 Task: Log work in the project BeyondTech for the issue 'Create a new online platform for online language learning courses with advanced language tools and speaking practice features' spent time as '2w 5d 20h 51m' and remaining time as '5w 4d 8h 44m' and move to top of backlog. Now add the issue to the epic 'Data privacy enhancement'. Log work in the project BeyondTech for the issue 'Implement a new cloud-based project management system for a company with advanced project planning and task management features' spent time as '4w 2d 15h 3m' and remaining time as '5w 1d 18h 57m' and move to bottom of backlog. Now add the issue to the epic 'Cloud-based backup and recovery'
Action: Mouse moved to (189, 54)
Screenshot: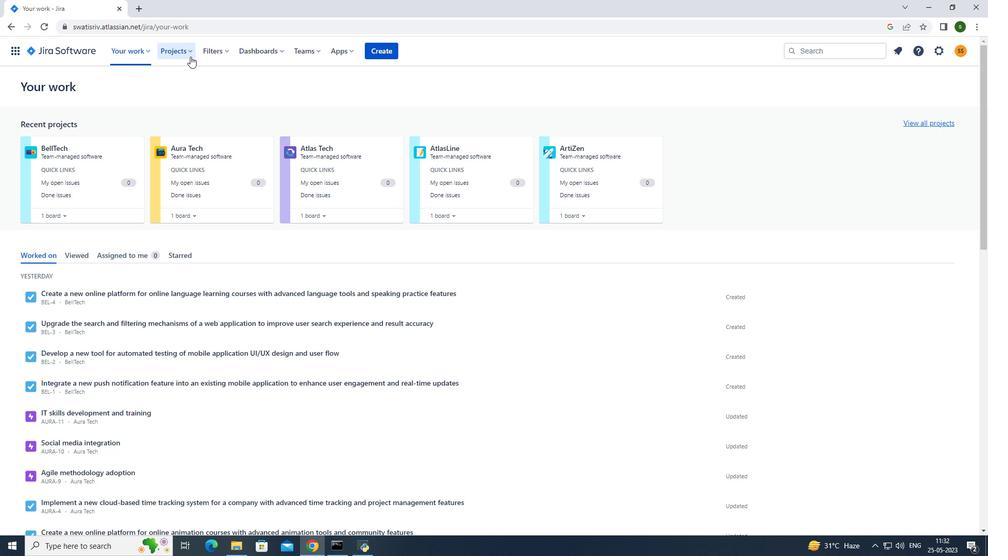 
Action: Mouse pressed left at (189, 54)
Screenshot: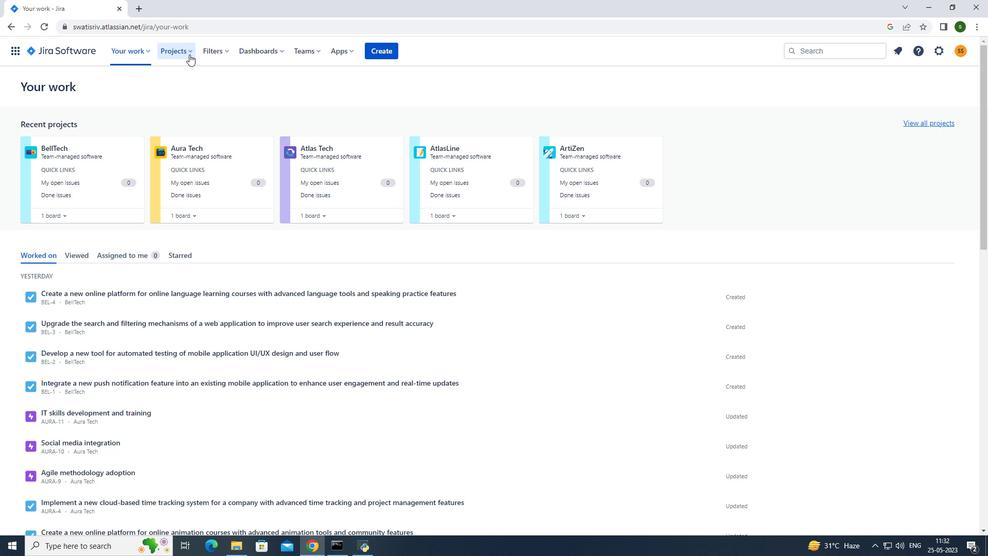 
Action: Mouse moved to (216, 93)
Screenshot: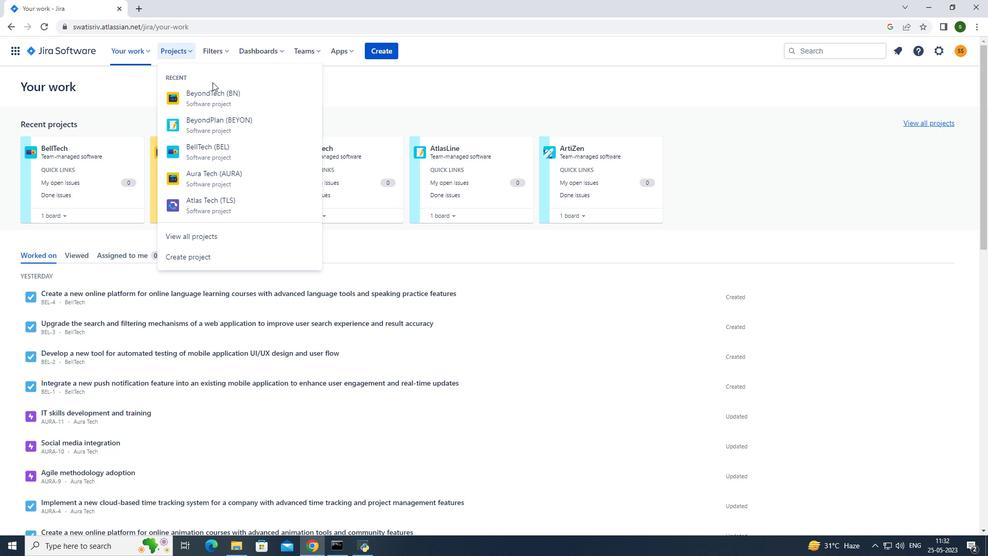 
Action: Mouse pressed left at (216, 93)
Screenshot: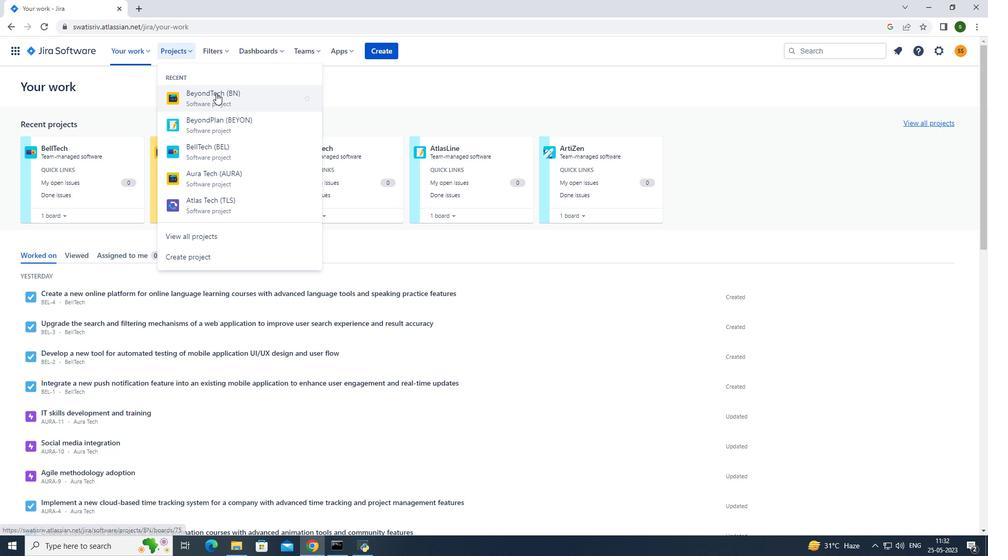 
Action: Mouse moved to (83, 161)
Screenshot: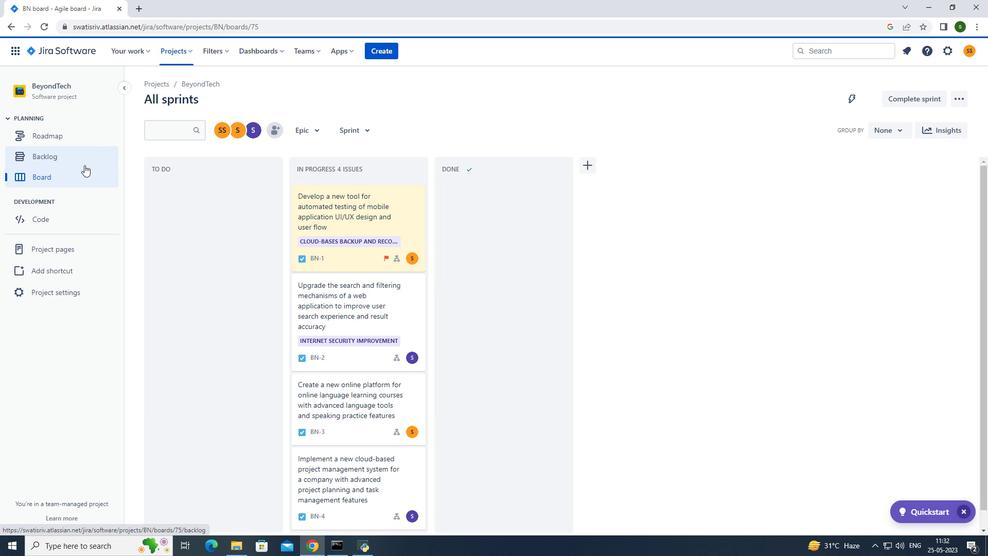 
Action: Mouse pressed left at (83, 161)
Screenshot: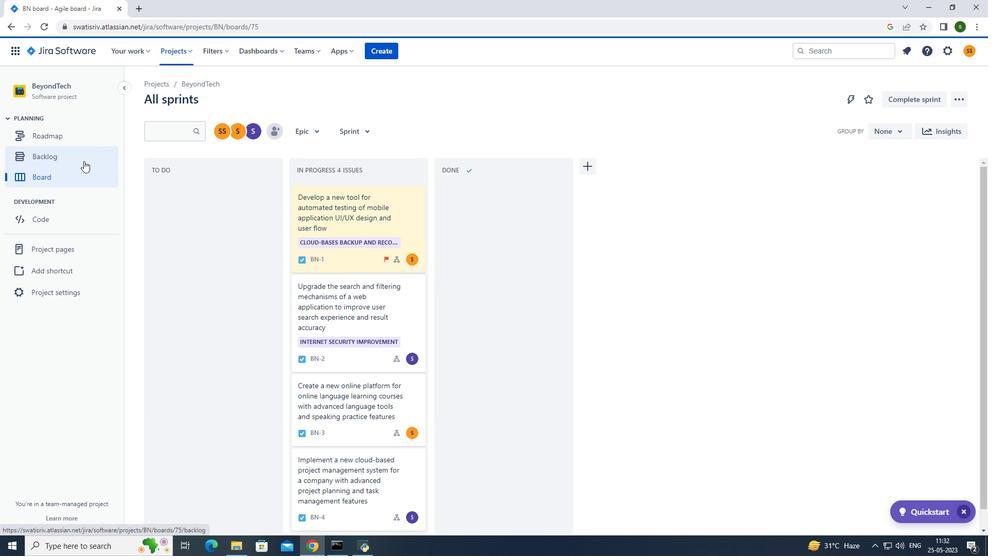 
Action: Mouse moved to (804, 368)
Screenshot: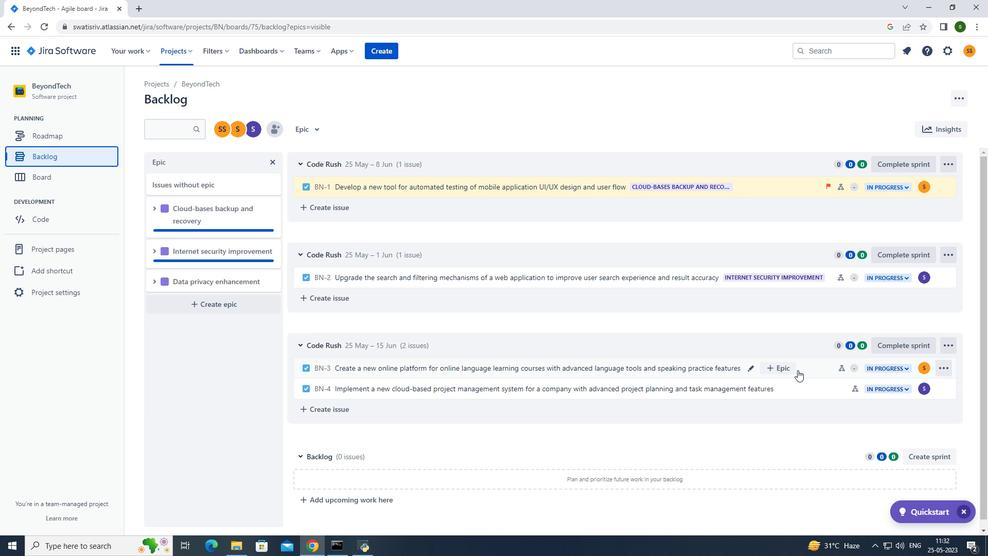 
Action: Mouse pressed left at (804, 368)
Screenshot: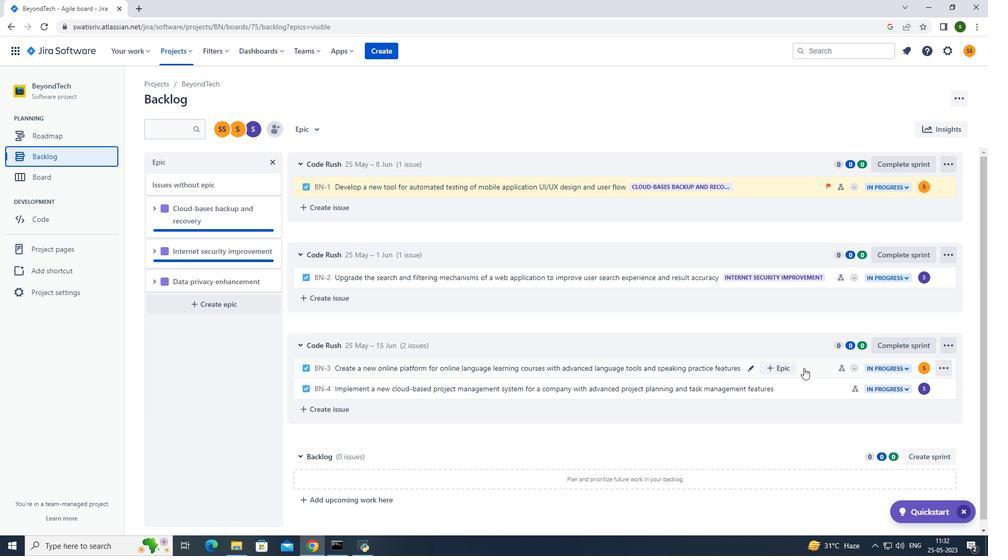 
Action: Mouse moved to (938, 162)
Screenshot: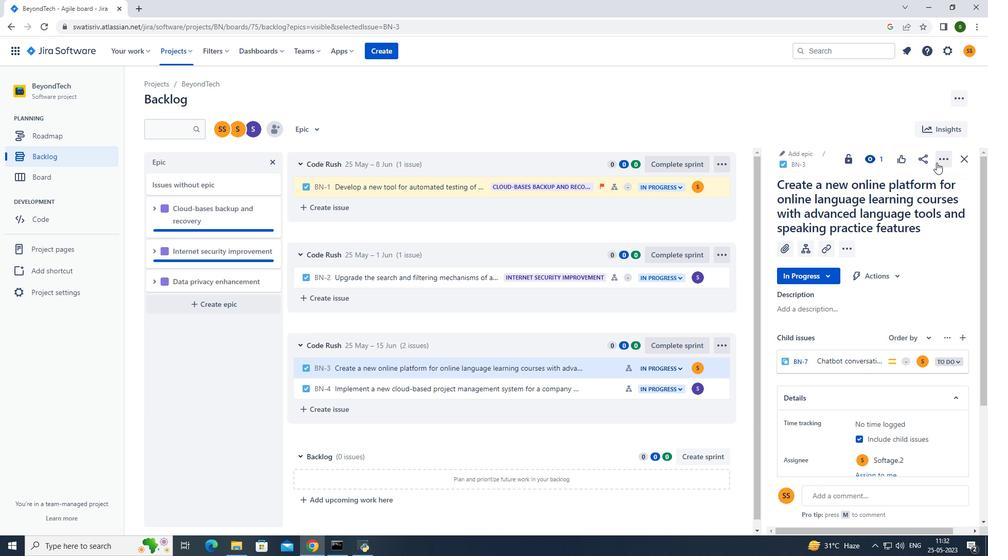 
Action: Mouse pressed left at (938, 162)
Screenshot: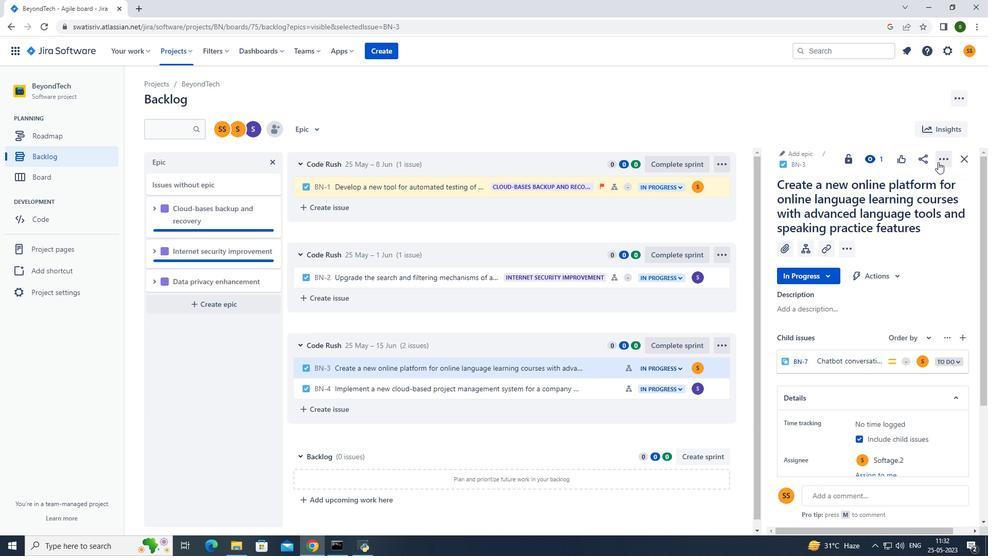 
Action: Mouse moved to (911, 185)
Screenshot: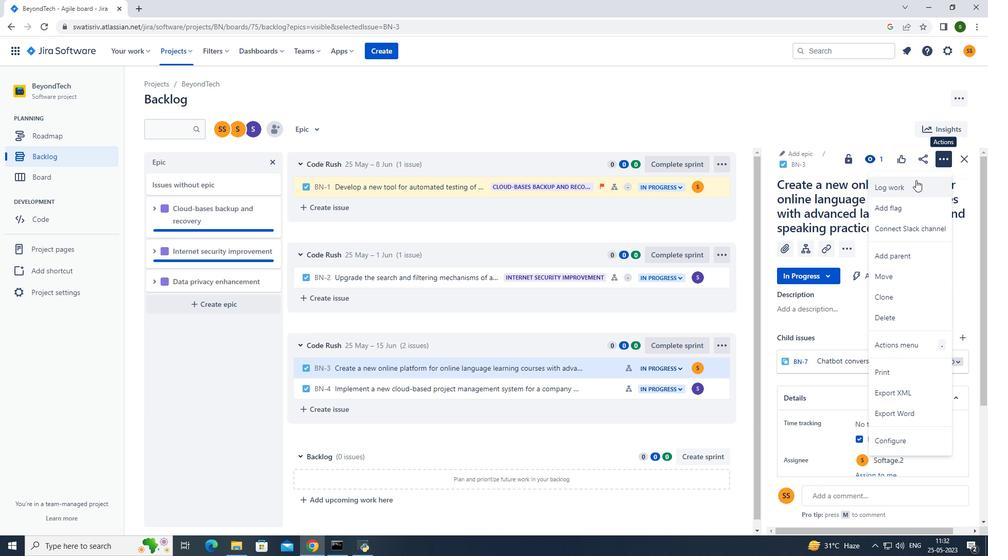 
Action: Mouse pressed left at (911, 185)
Screenshot: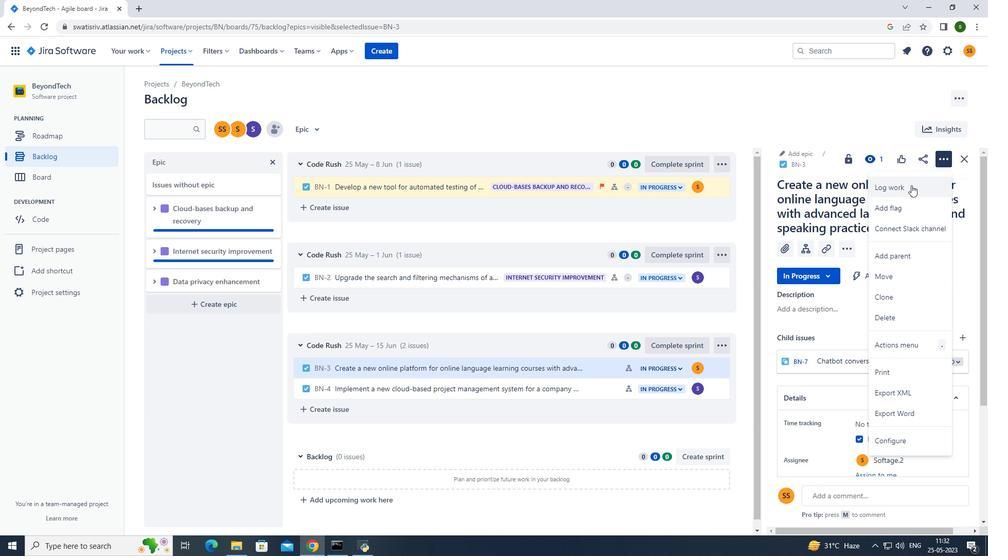 
Action: Mouse moved to (475, 153)
Screenshot: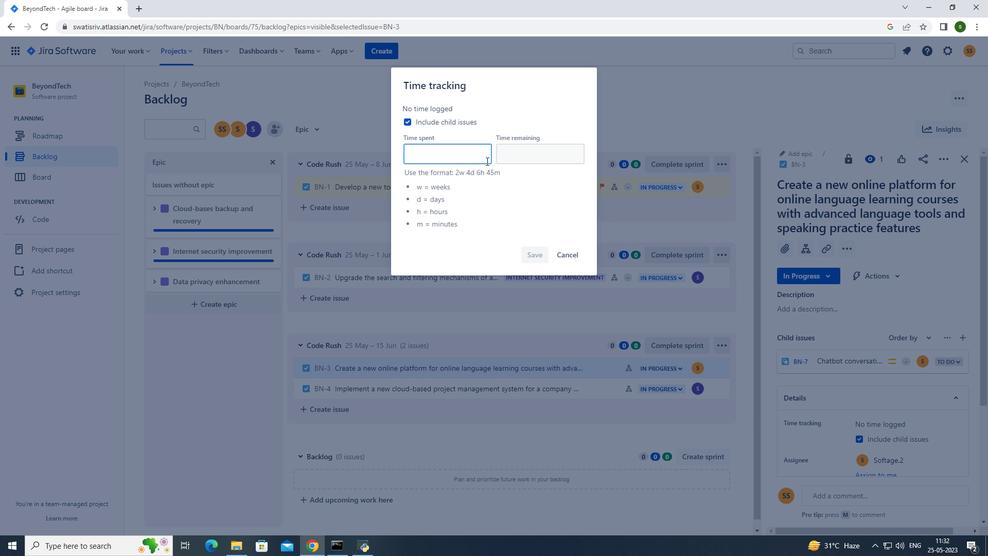 
Action: Mouse pressed left at (475, 153)
Screenshot: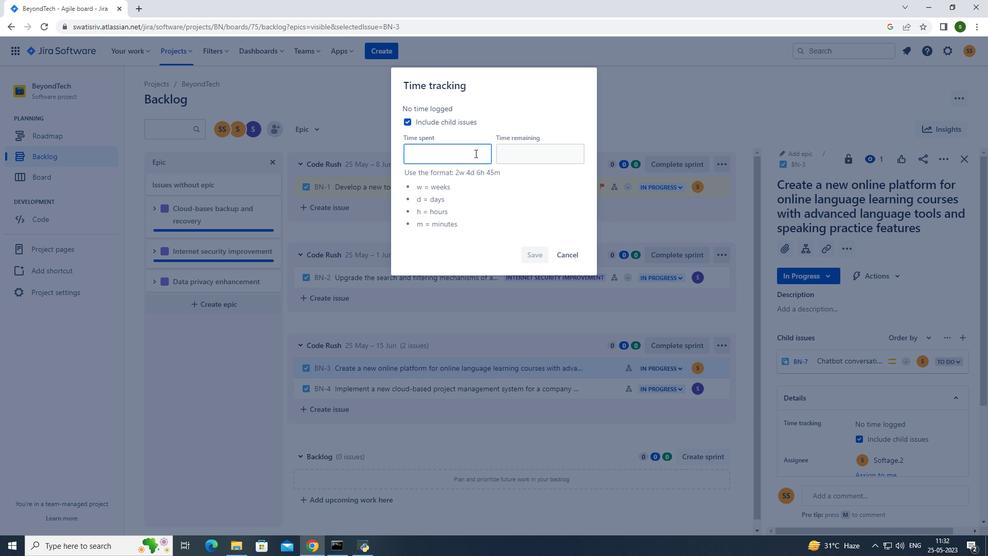 
Action: Key pressed 2w<Key.space>5d<Key.space>20h<Key.space>51m
Screenshot: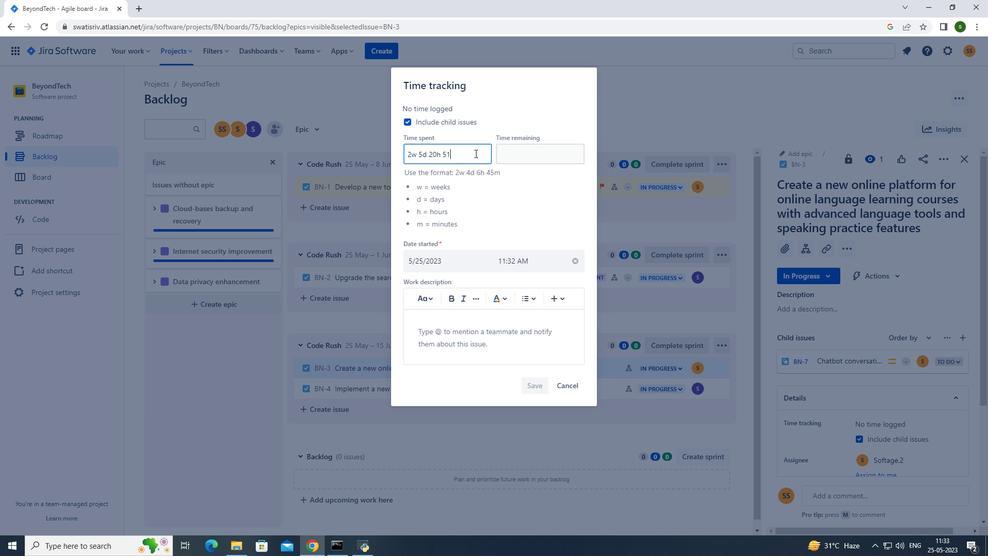 
Action: Mouse moved to (535, 157)
Screenshot: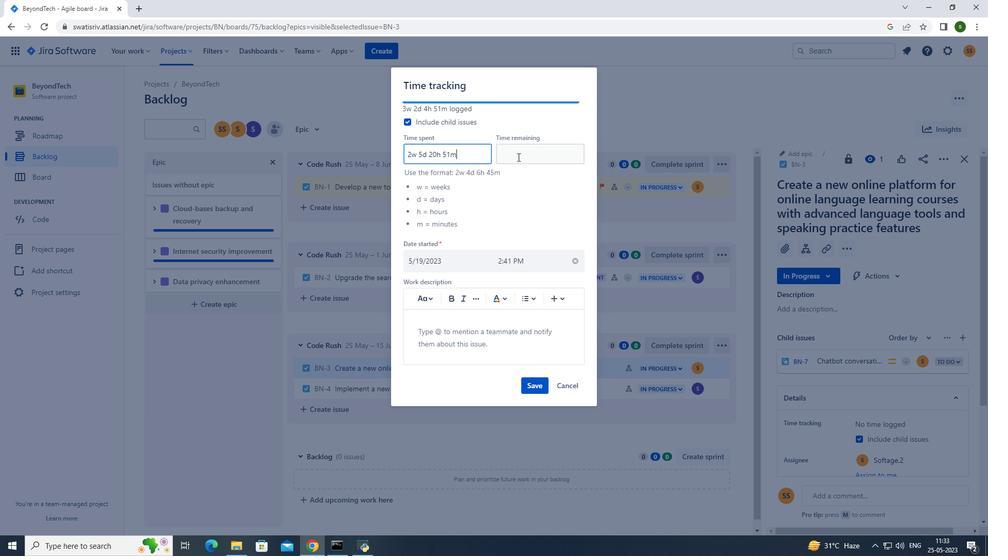 
Action: Mouse pressed left at (535, 157)
Screenshot: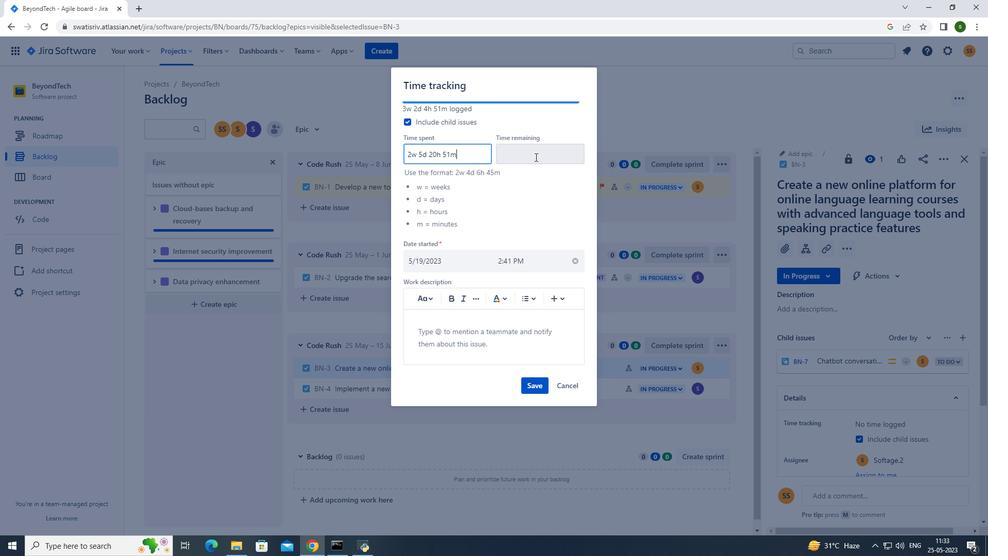 
Action: Key pressed 5w<Key.space>4d<Key.space>8h<Key.space>44m
Screenshot: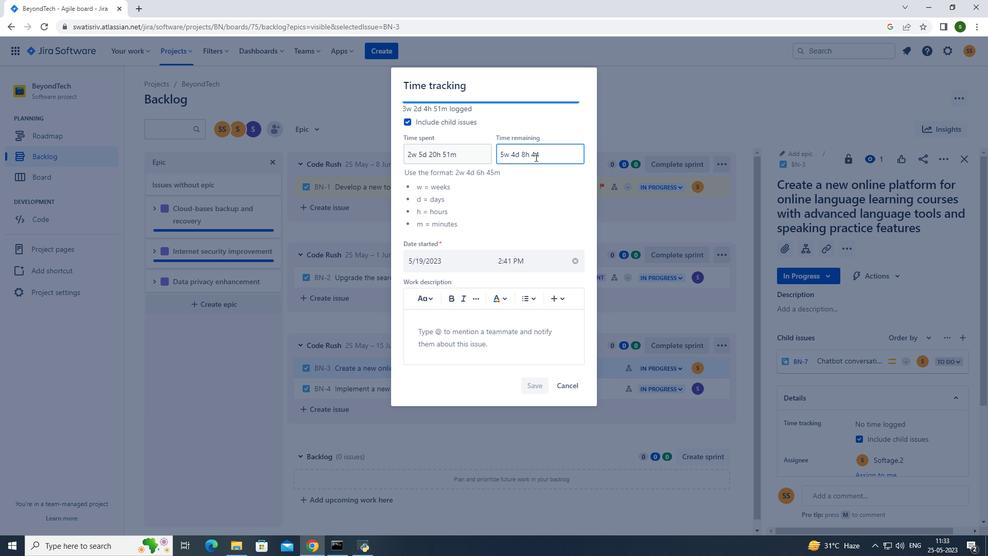 
Action: Mouse moved to (529, 386)
Screenshot: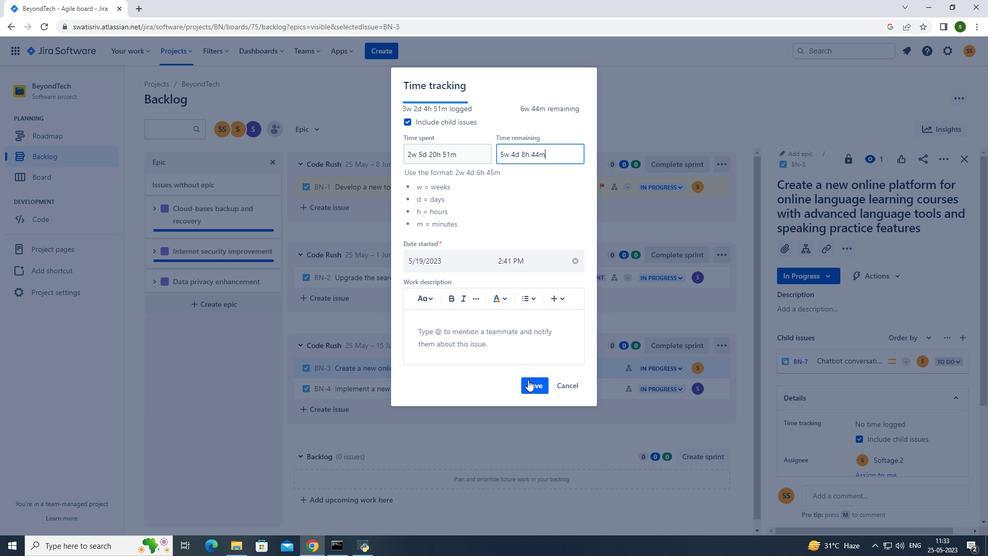 
Action: Mouse pressed left at (529, 386)
Screenshot: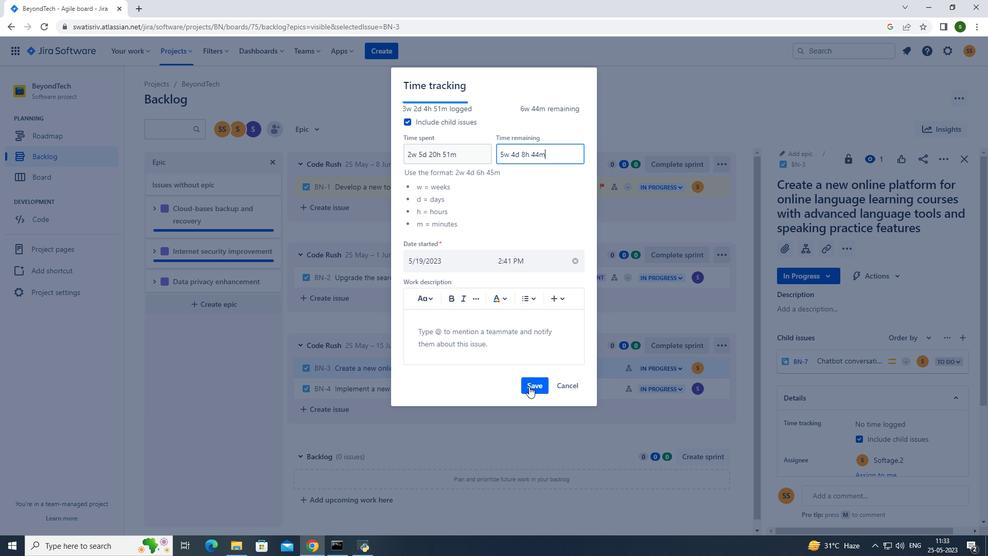 
Action: Mouse moved to (721, 368)
Screenshot: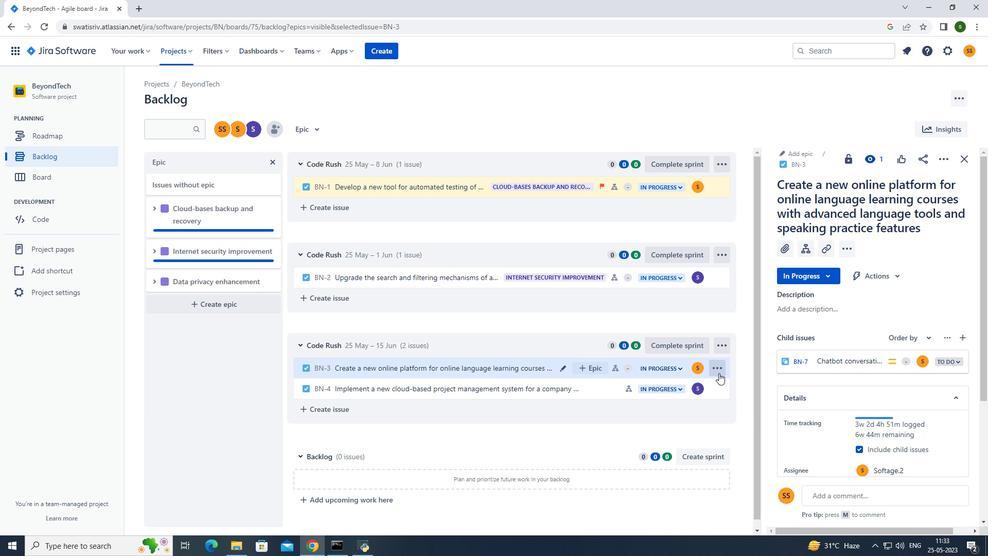 
Action: Mouse pressed left at (721, 368)
Screenshot: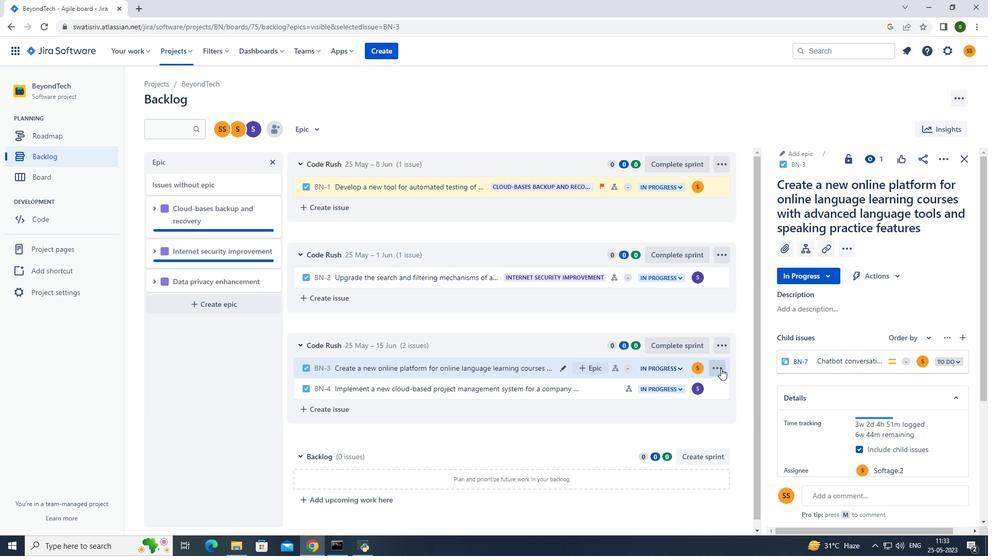 
Action: Mouse moved to (714, 329)
Screenshot: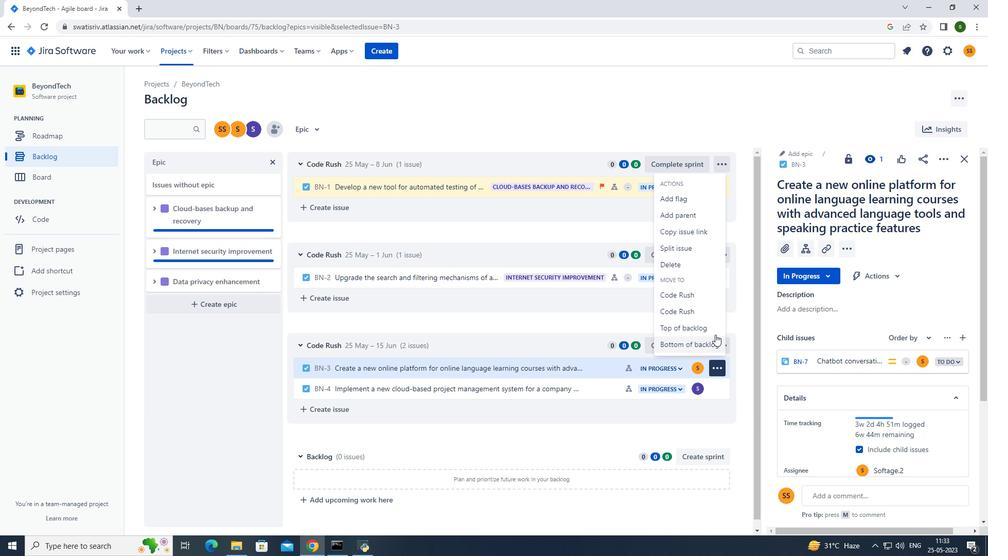 
Action: Mouse pressed left at (714, 329)
Screenshot: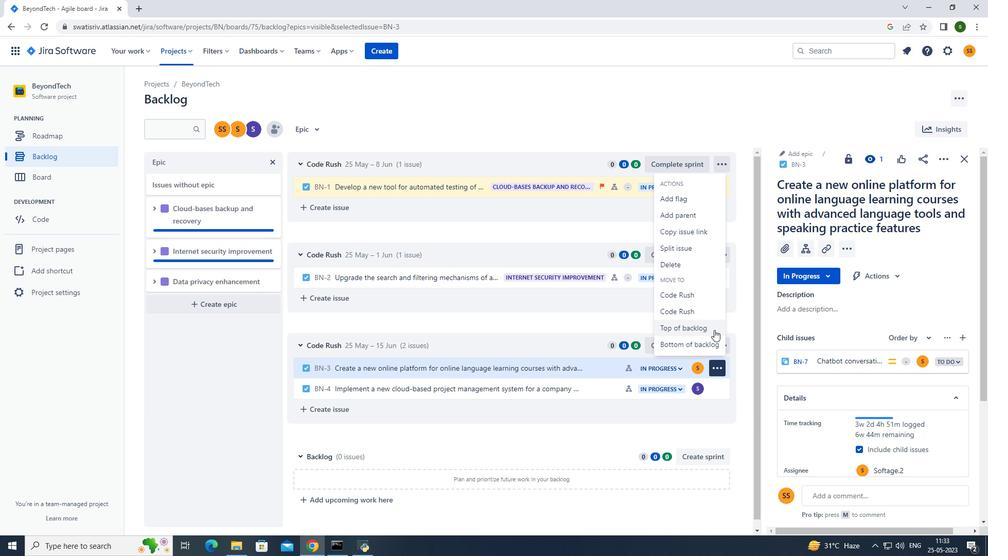 
Action: Mouse moved to (536, 166)
Screenshot: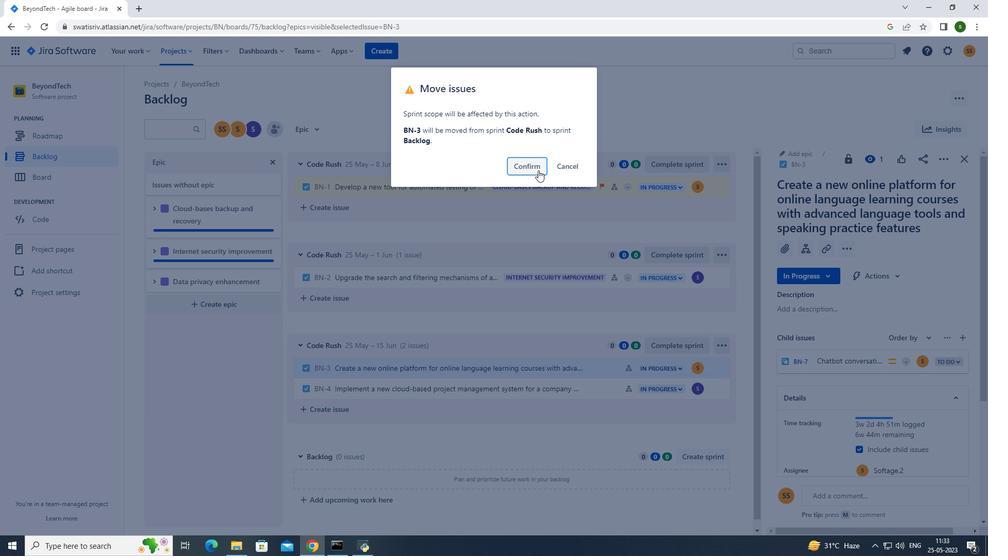 
Action: Mouse pressed left at (536, 166)
Screenshot: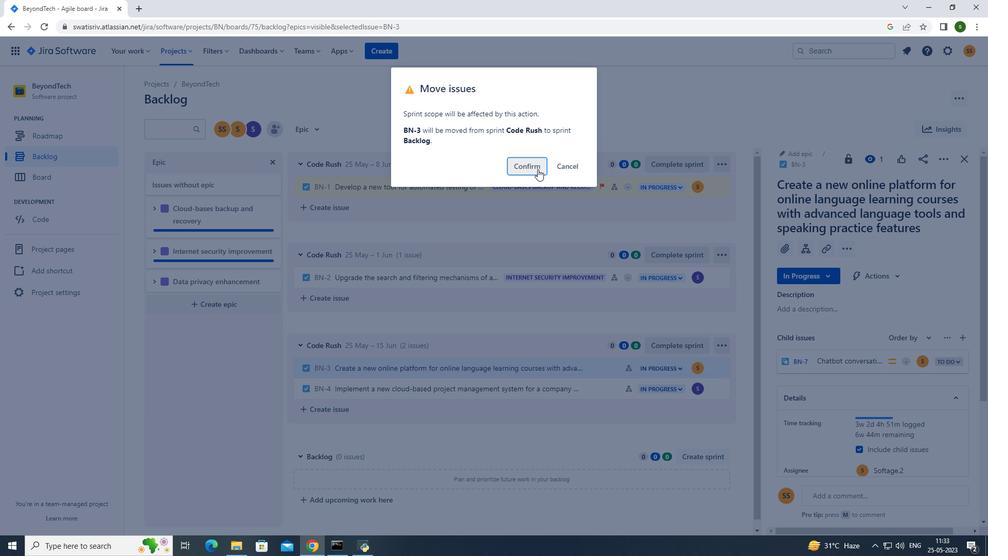 
Action: Mouse moved to (595, 461)
Screenshot: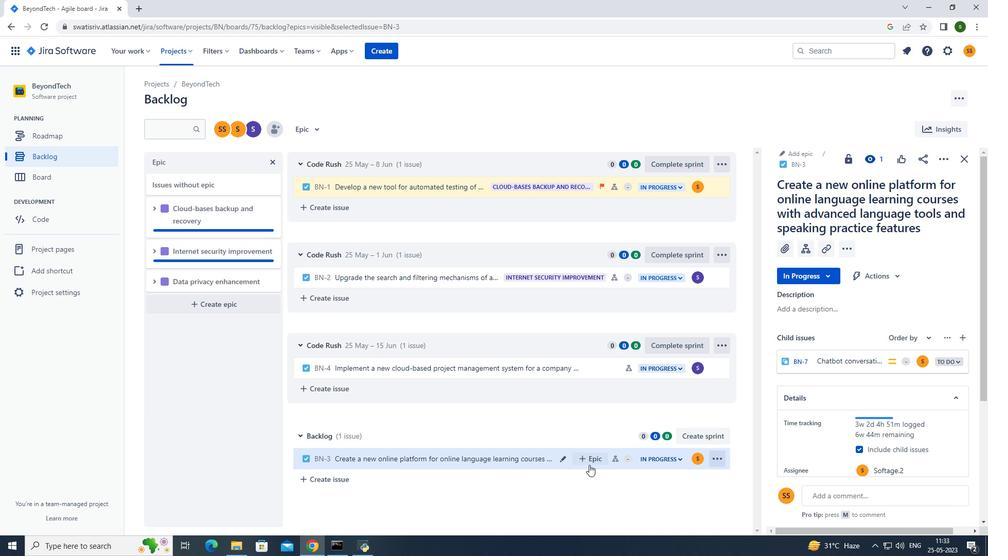 
Action: Mouse pressed left at (595, 461)
Screenshot: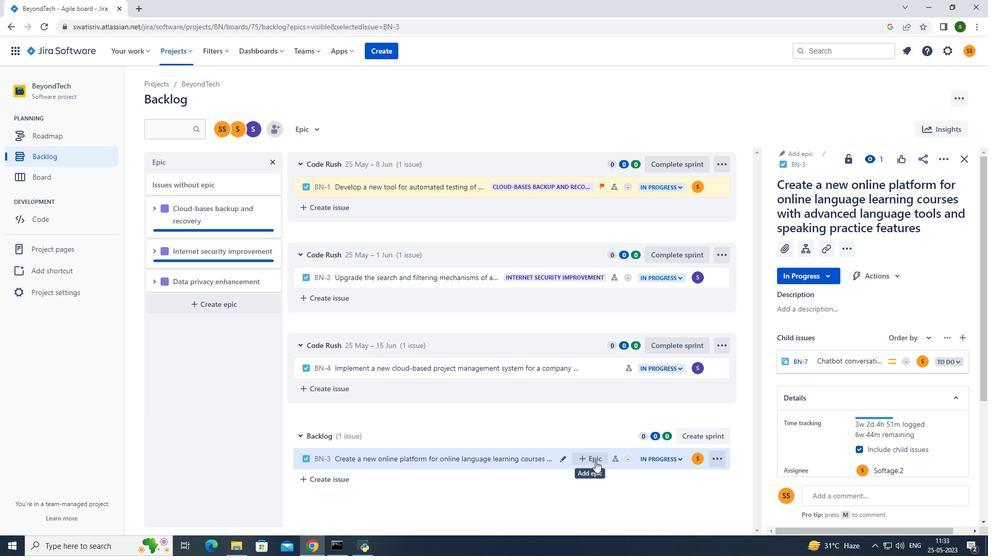 
Action: Mouse moved to (657, 480)
Screenshot: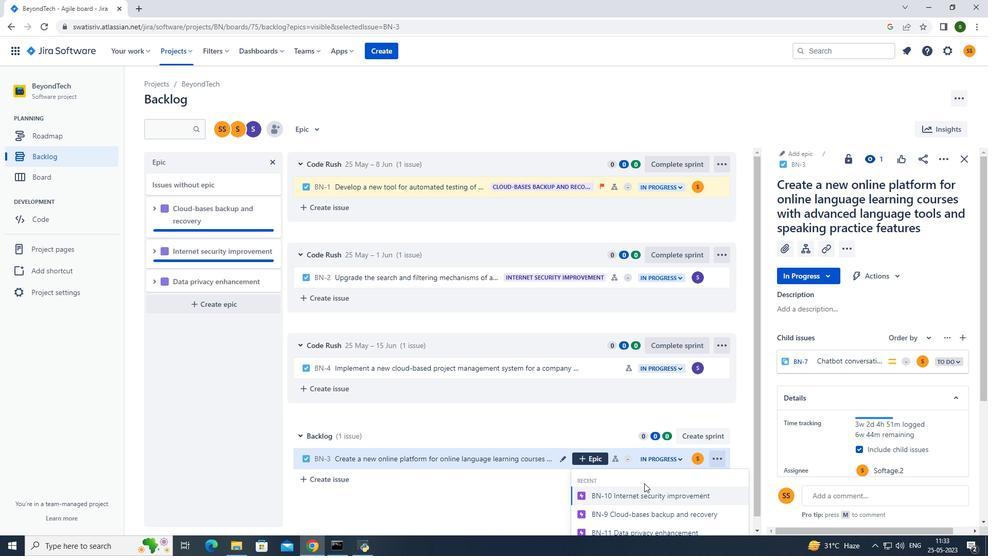 
Action: Mouse scrolled (657, 479) with delta (0, 0)
Screenshot: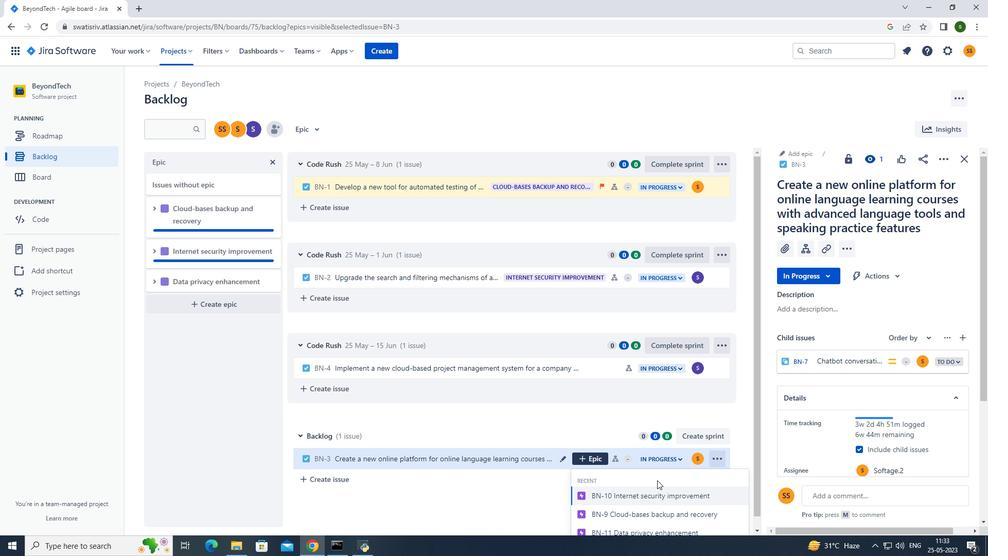 
Action: Mouse moved to (654, 528)
Screenshot: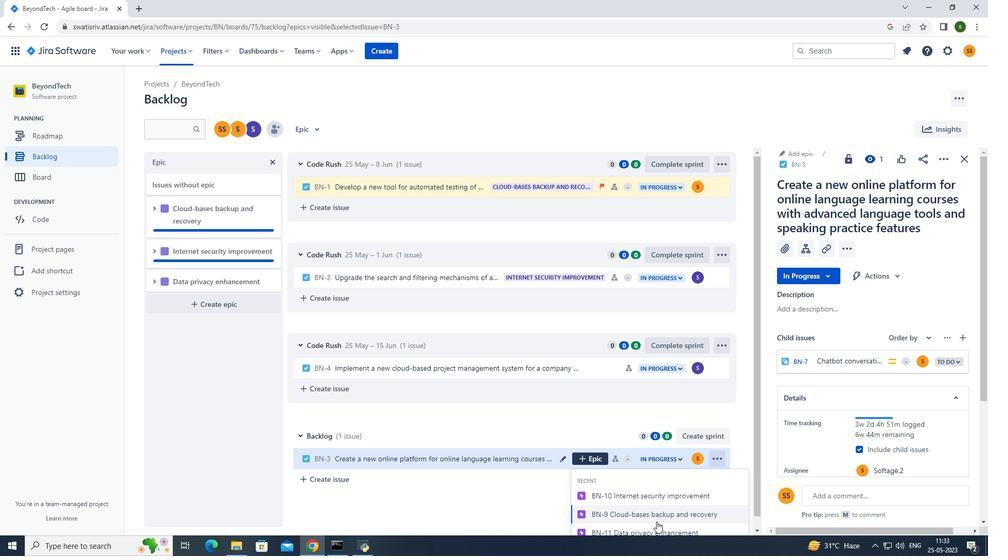 
Action: Mouse pressed left at (654, 528)
Screenshot: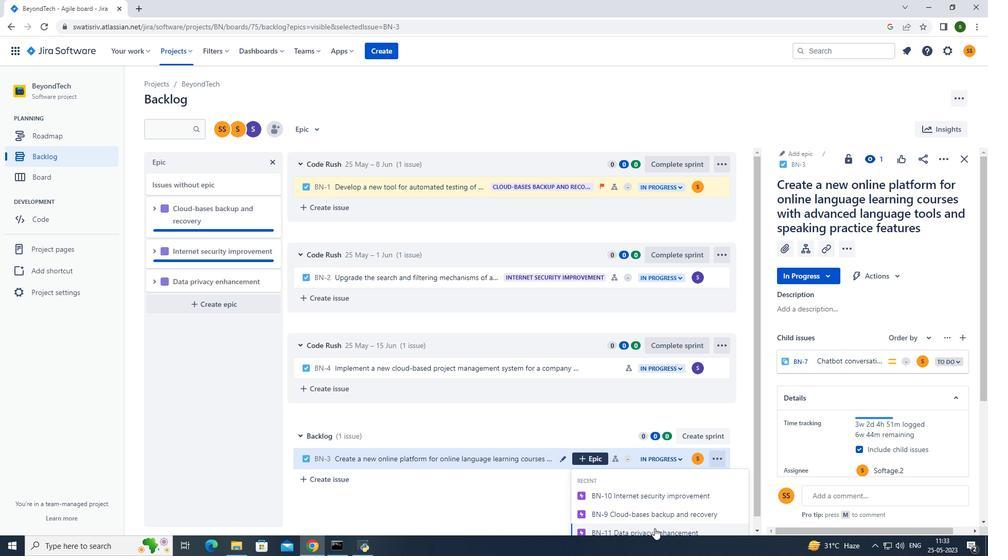 
Action: Mouse moved to (315, 126)
Screenshot: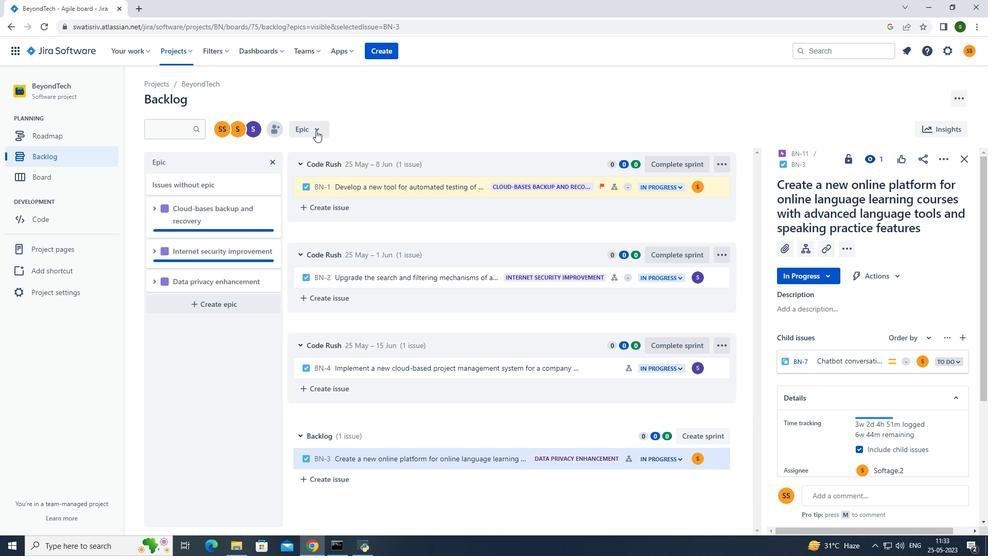 
Action: Mouse pressed left at (315, 126)
Screenshot: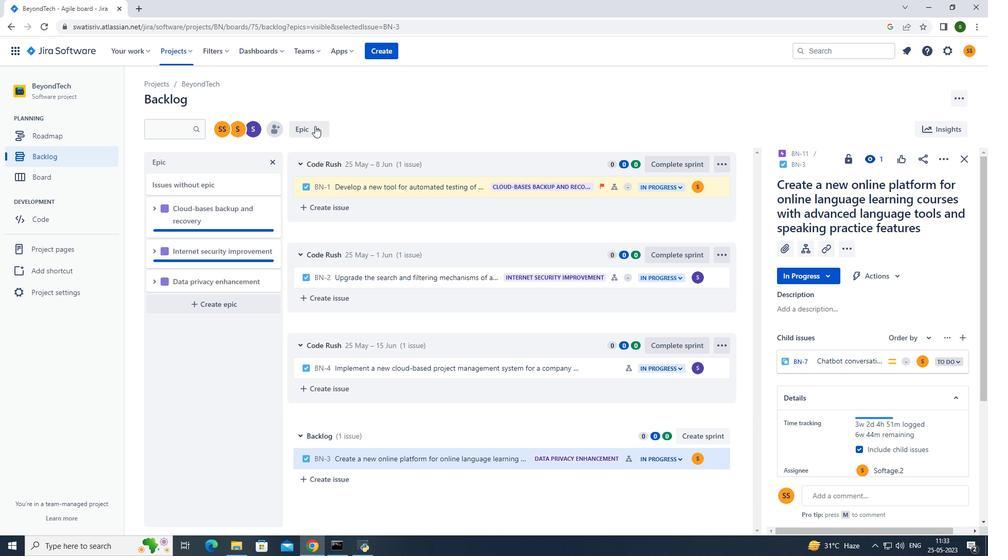 
Action: Mouse moved to (343, 207)
Screenshot: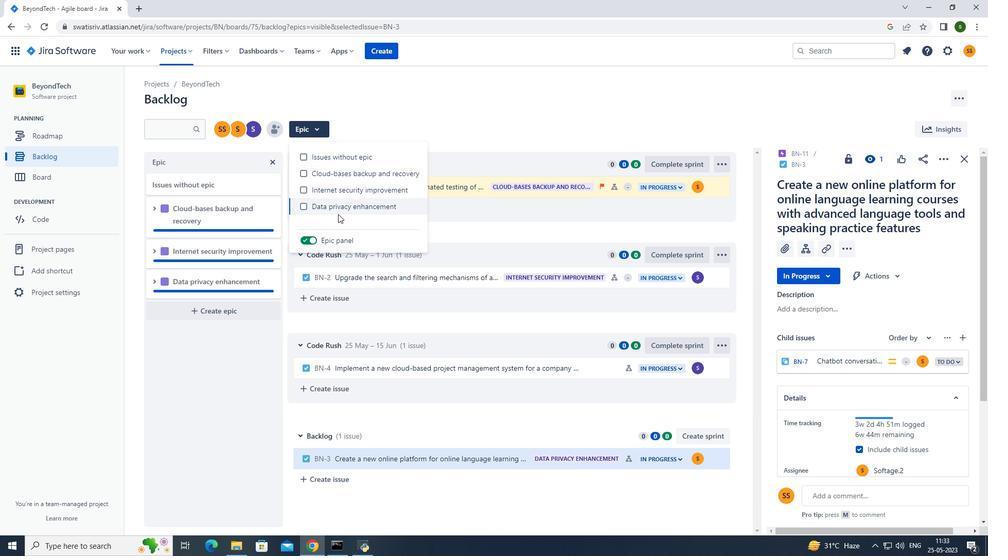 
Action: Mouse pressed left at (343, 207)
Screenshot: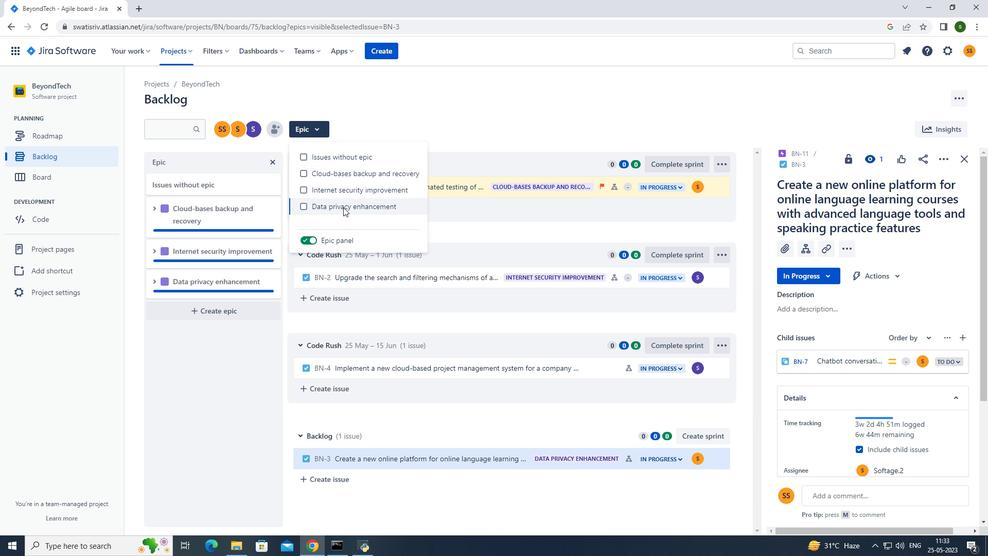 
Action: Mouse moved to (433, 89)
Screenshot: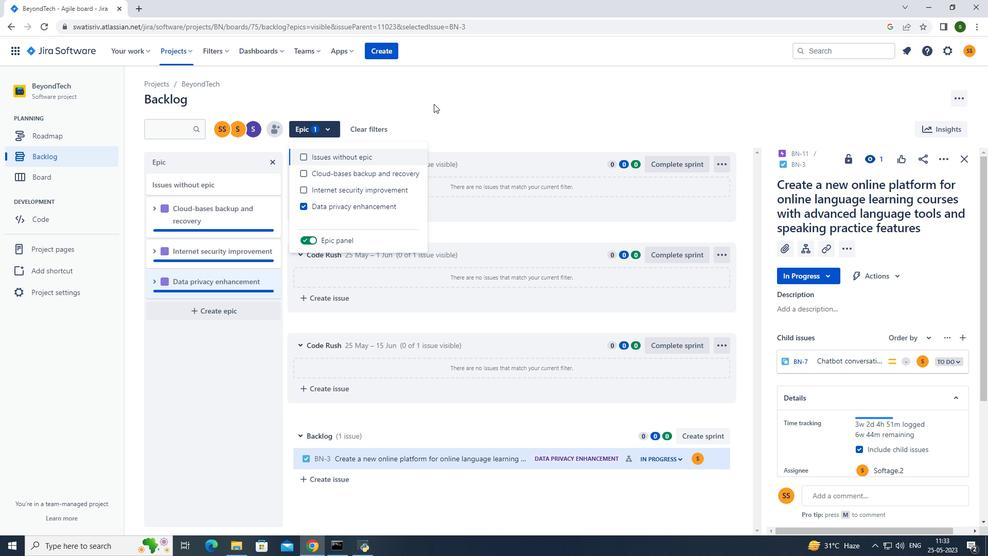 
Action: Mouse pressed left at (433, 89)
Screenshot: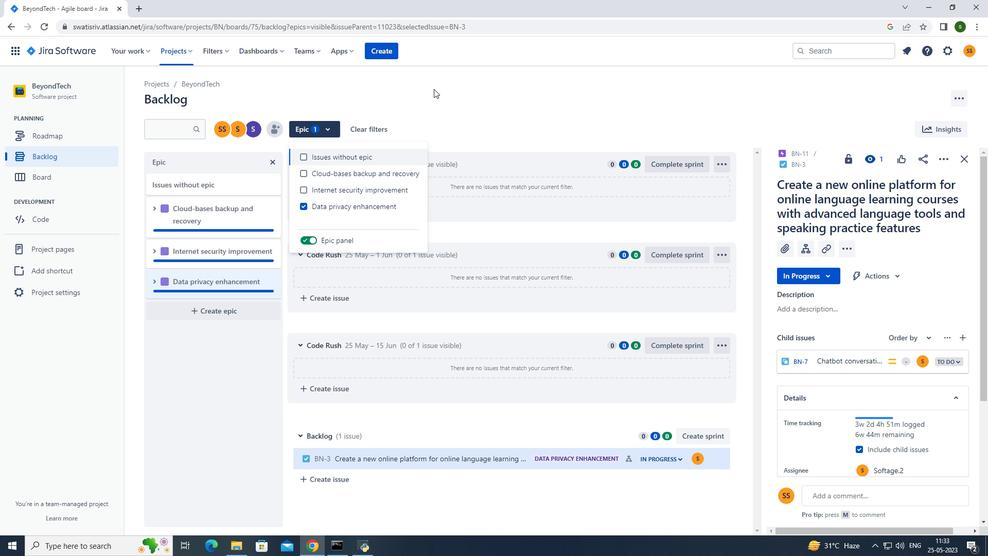 
Action: Mouse moved to (191, 53)
Screenshot: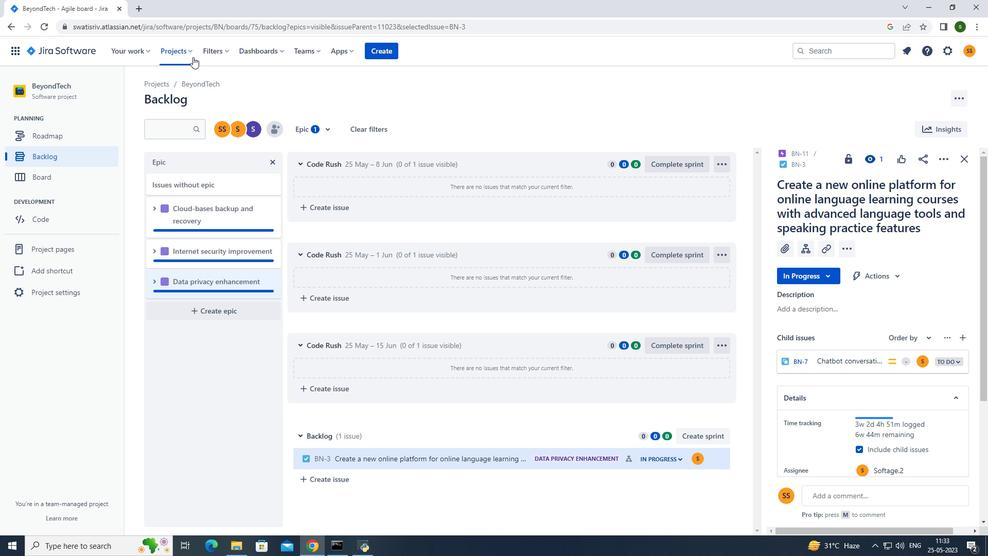 
Action: Mouse pressed left at (191, 53)
Screenshot: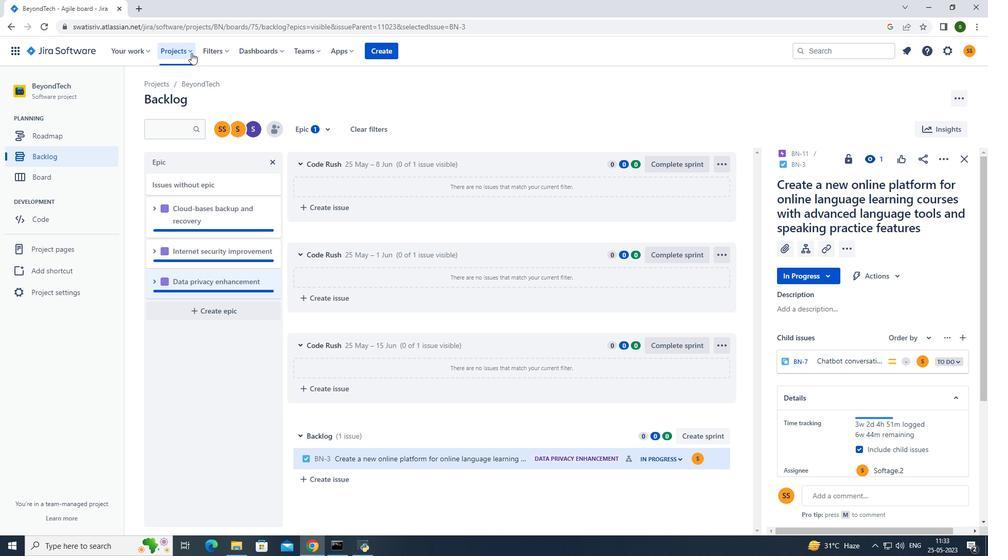 
Action: Mouse moved to (211, 91)
Screenshot: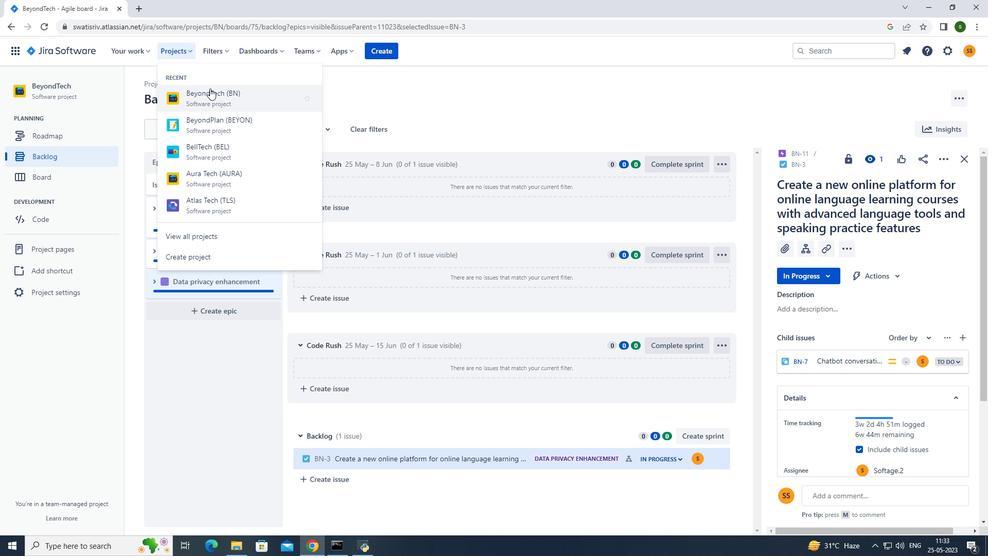 
Action: Mouse pressed left at (211, 91)
Screenshot: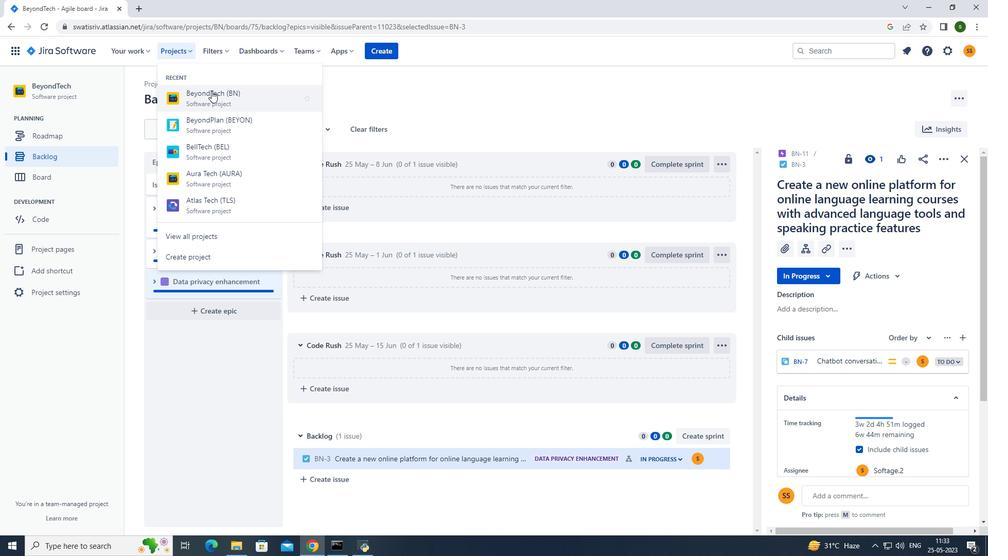 
Action: Mouse moved to (88, 166)
Screenshot: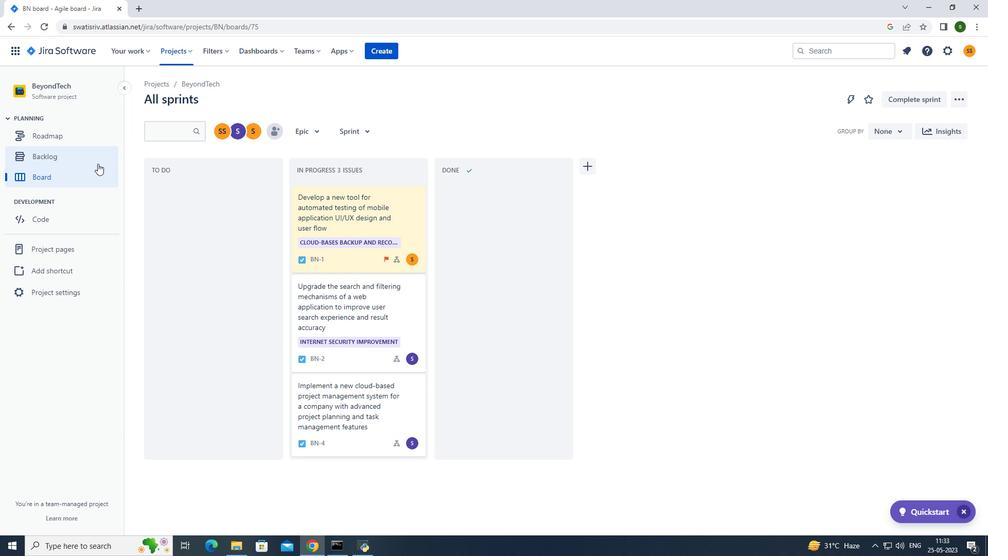 
Action: Mouse pressed left at (88, 166)
Screenshot: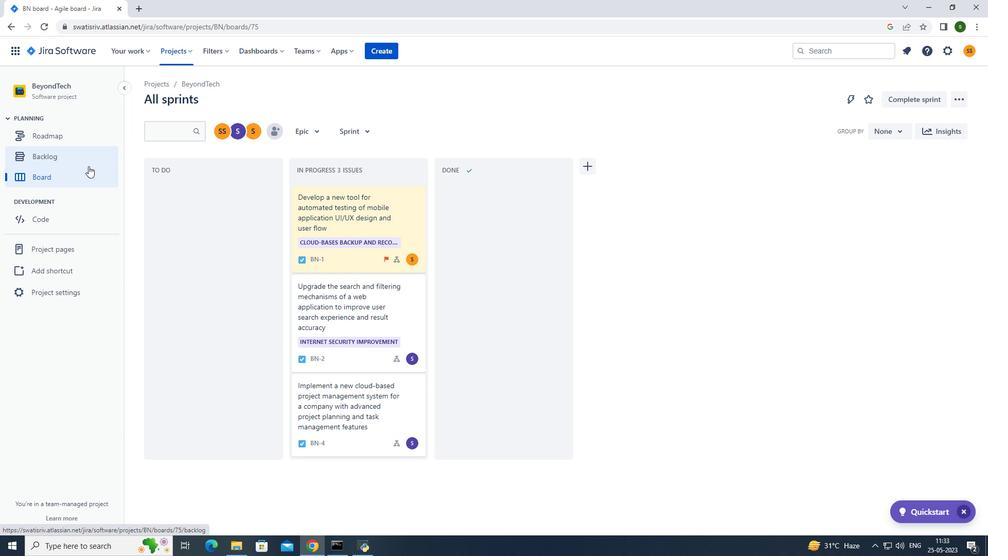 
Action: Mouse moved to (834, 374)
Screenshot: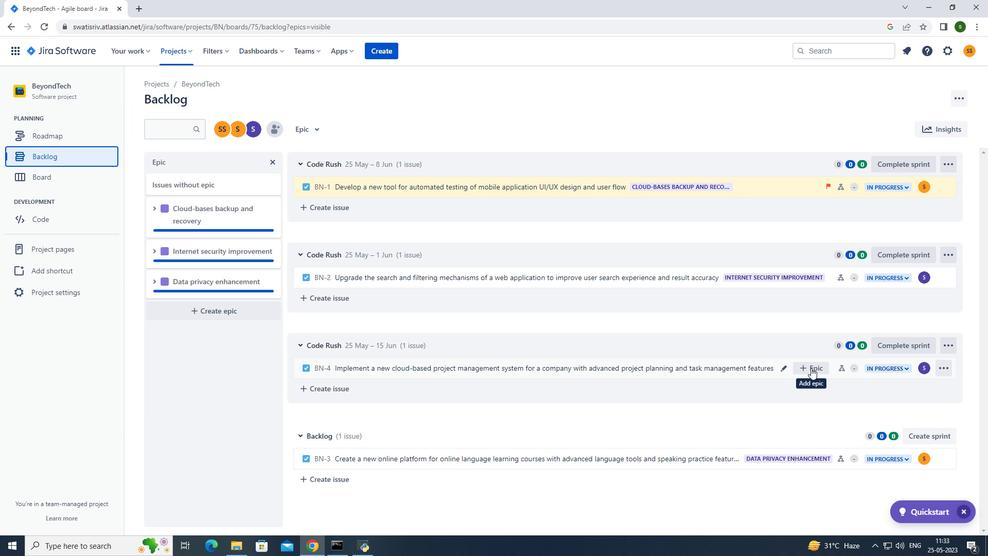 
Action: Mouse pressed left at (834, 374)
Screenshot: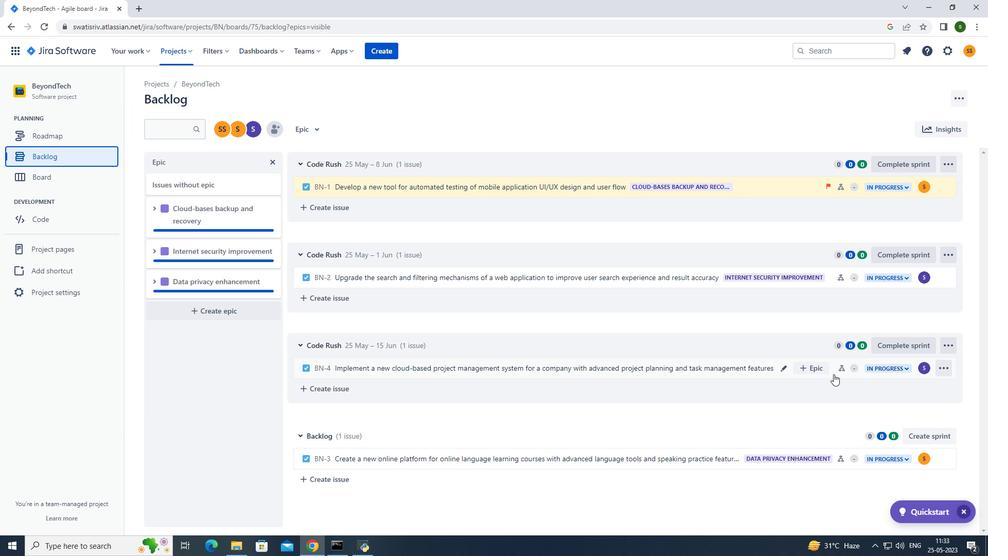 
Action: Mouse moved to (940, 160)
Screenshot: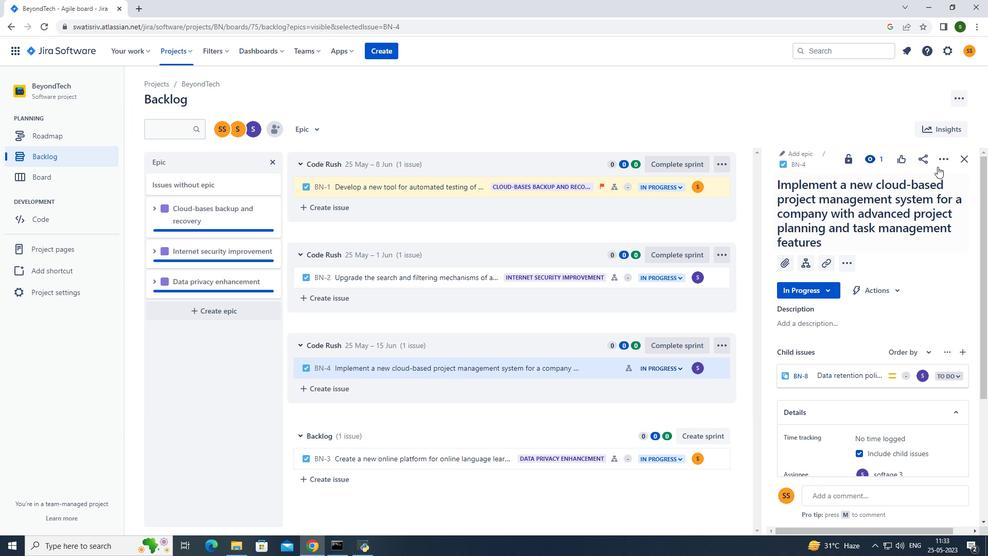 
Action: Mouse pressed left at (940, 160)
Screenshot: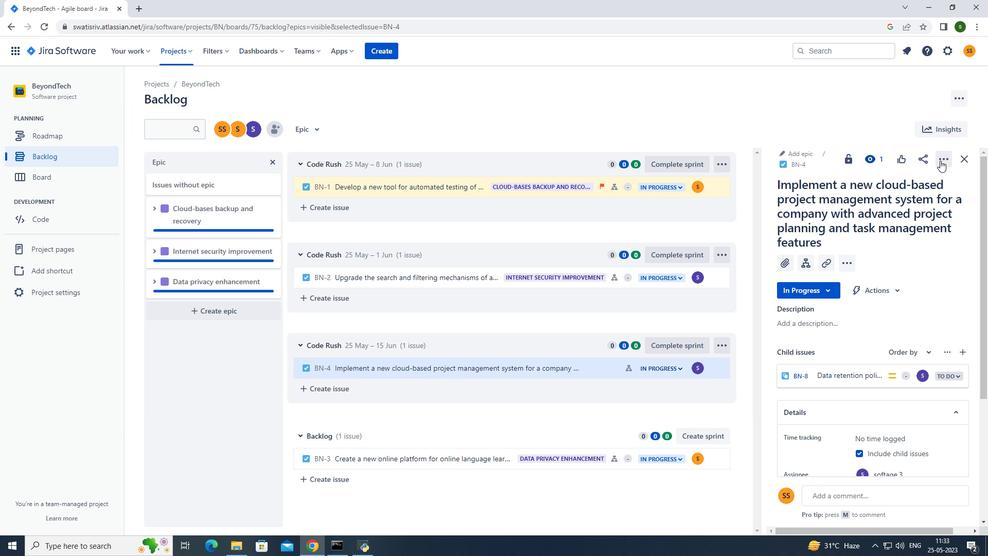 
Action: Mouse moved to (914, 188)
Screenshot: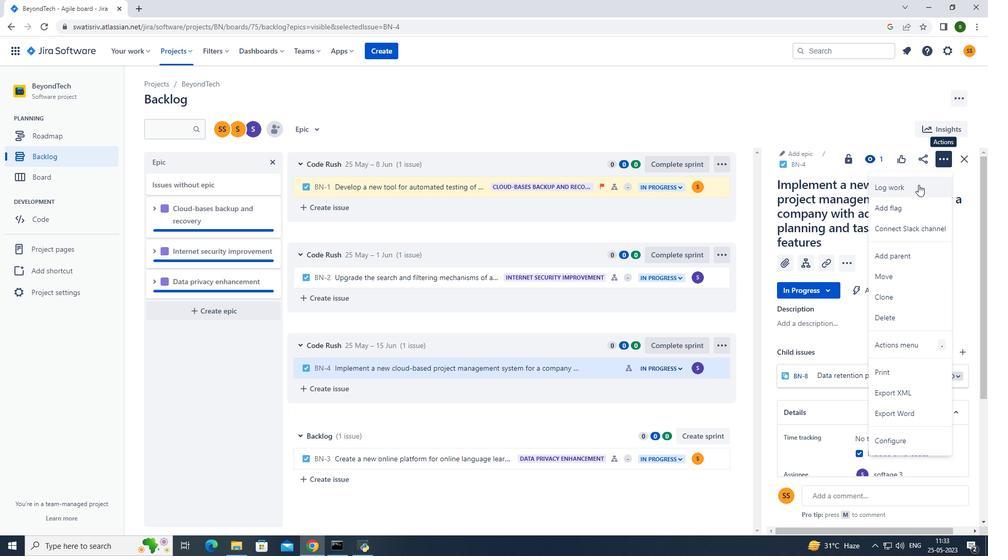 
Action: Mouse pressed left at (914, 188)
Screenshot: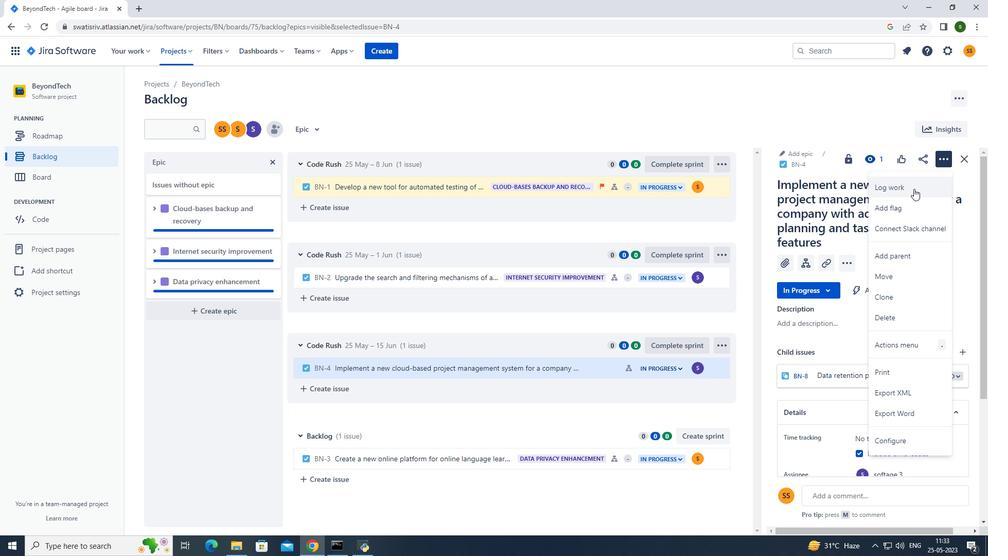 
Action: Mouse moved to (475, 161)
Screenshot: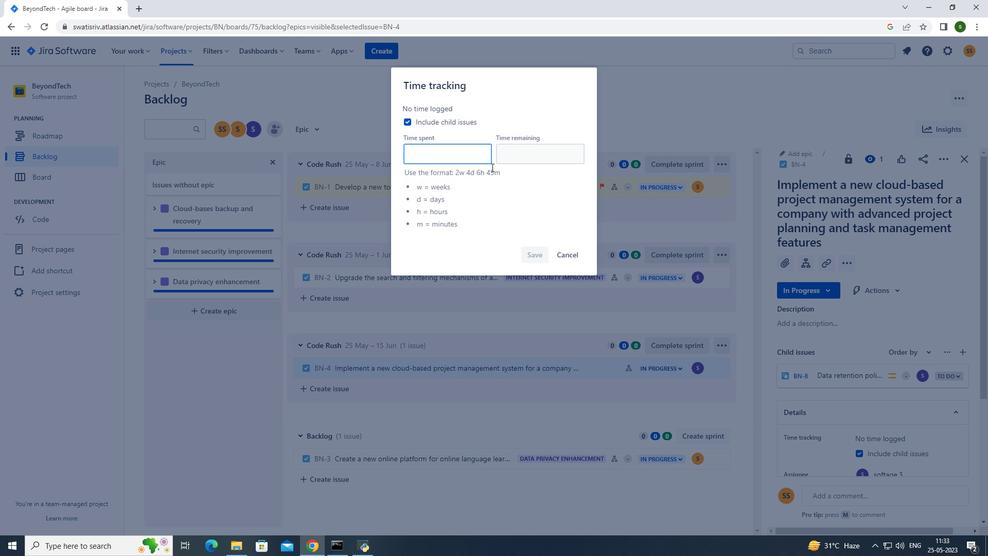 
Action: Key pressed 4w<Key.space>2d<Key.space>15h<Key.space>3m
Screenshot: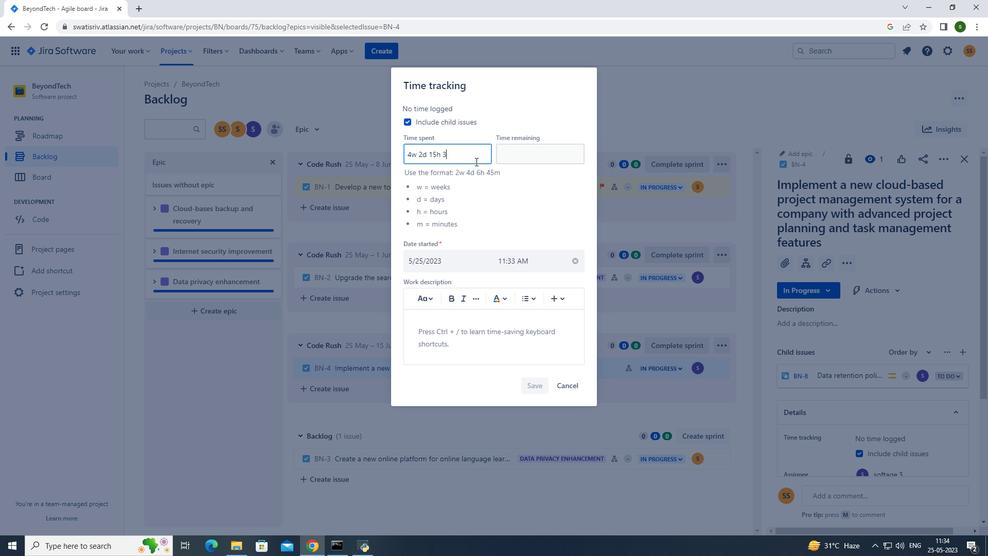 
Action: Mouse moved to (536, 160)
Screenshot: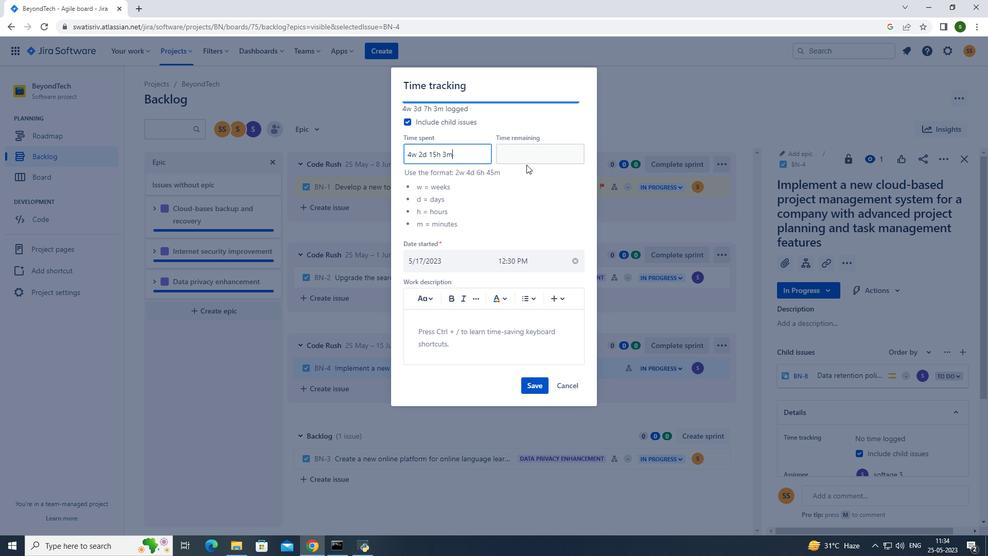 
Action: Mouse pressed left at (536, 160)
Screenshot: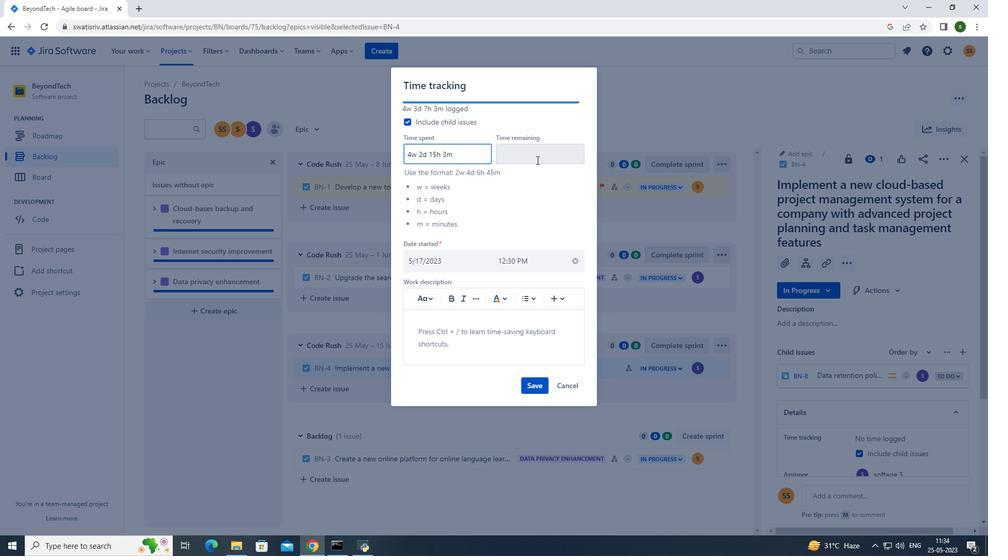 
Action: Key pressed 5w<Key.space>1d<Key.space>18h<Key.space>57m
Screenshot: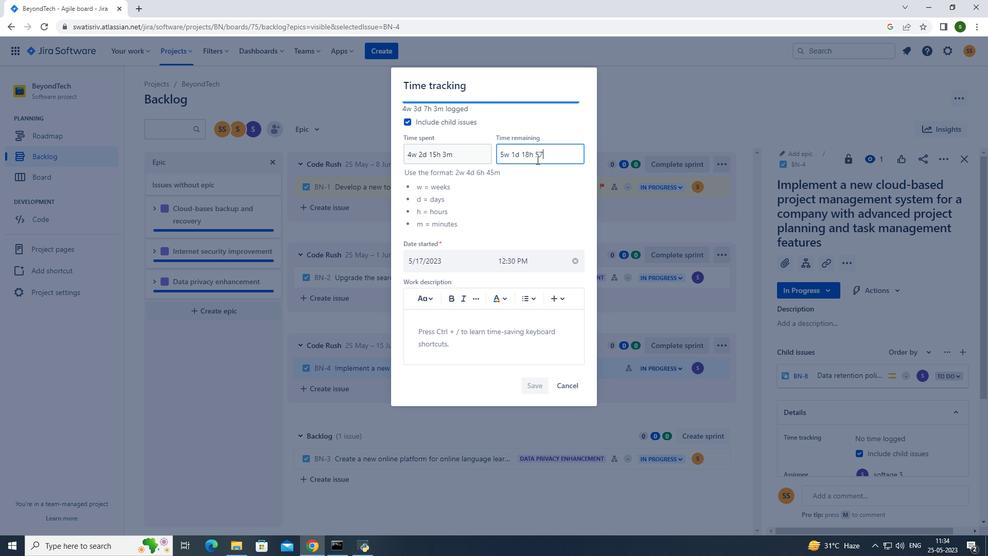 
Action: Mouse moved to (536, 386)
Screenshot: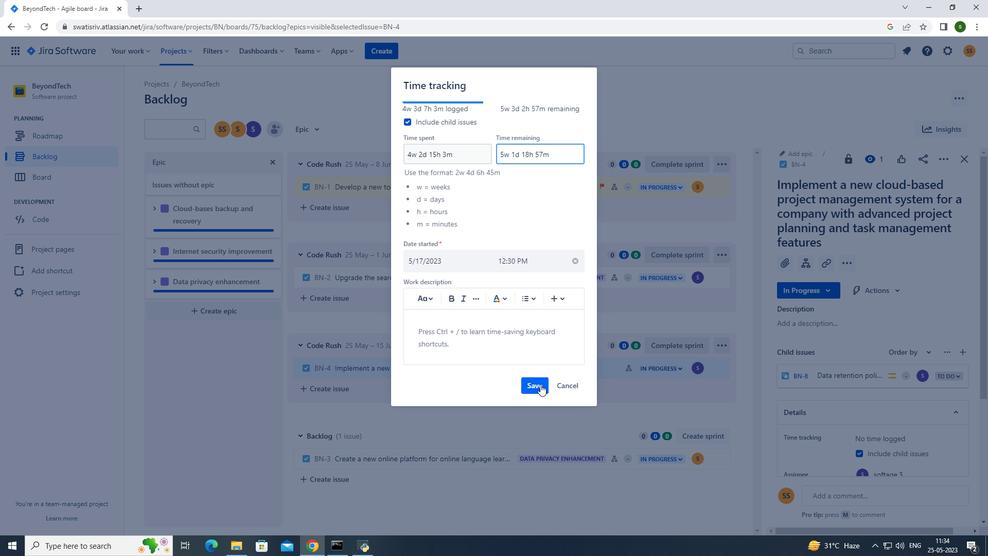 
Action: Mouse pressed left at (536, 386)
Screenshot: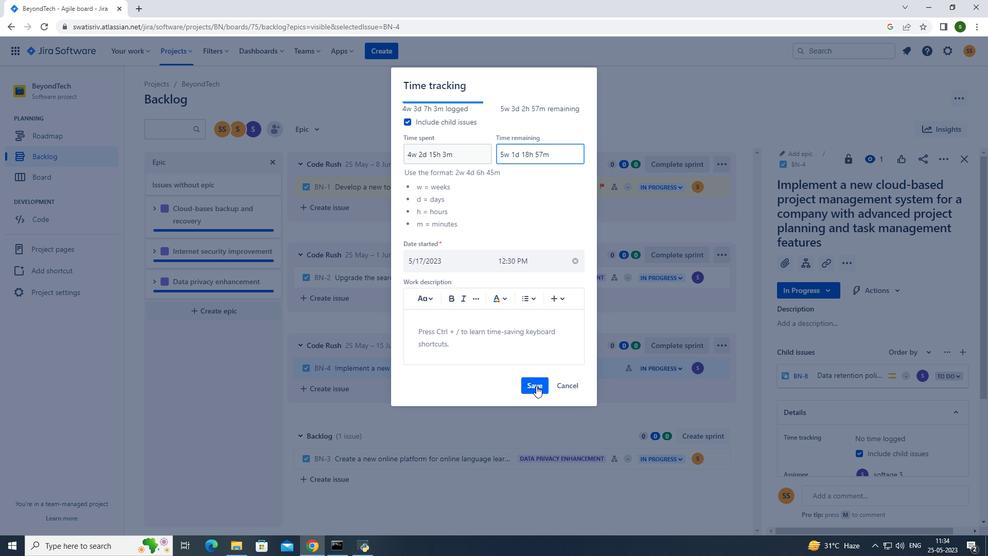 
Action: Mouse moved to (718, 365)
Screenshot: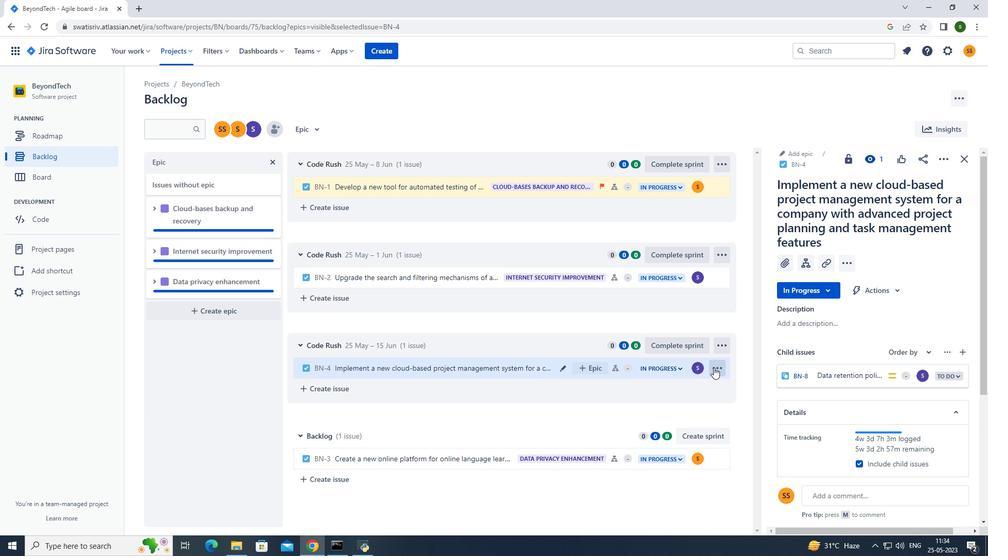 
Action: Mouse pressed left at (718, 365)
Screenshot: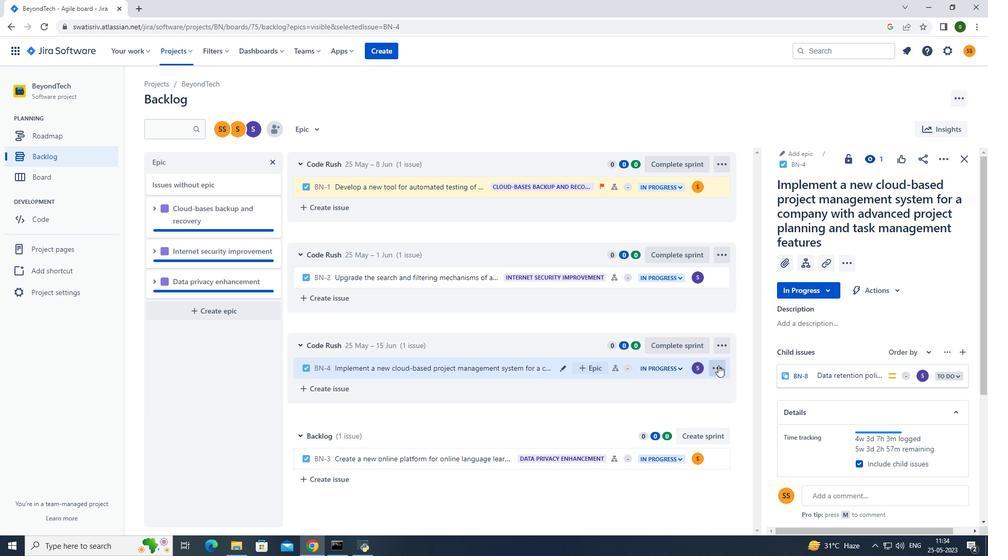 
Action: Mouse moved to (702, 338)
Screenshot: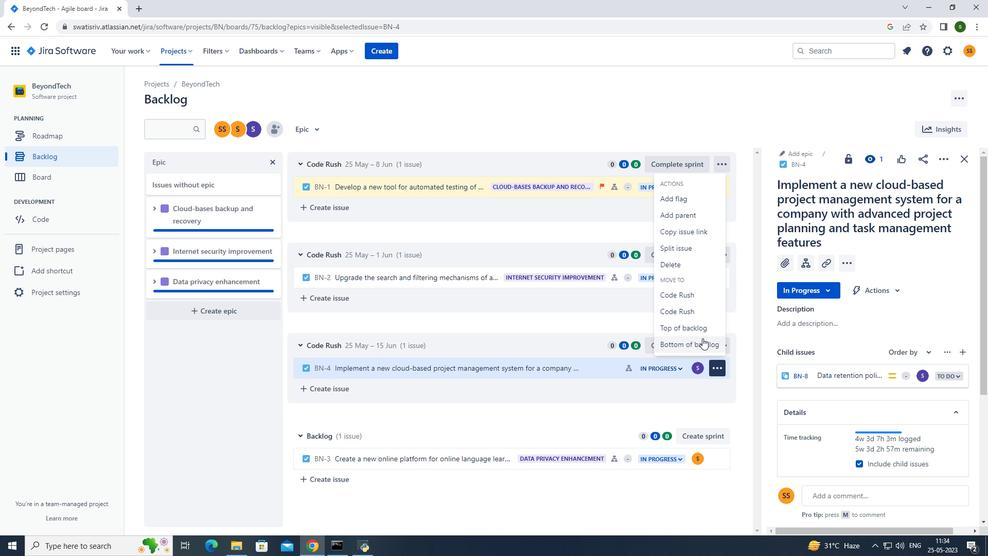 
Action: Mouse pressed left at (702, 338)
Screenshot: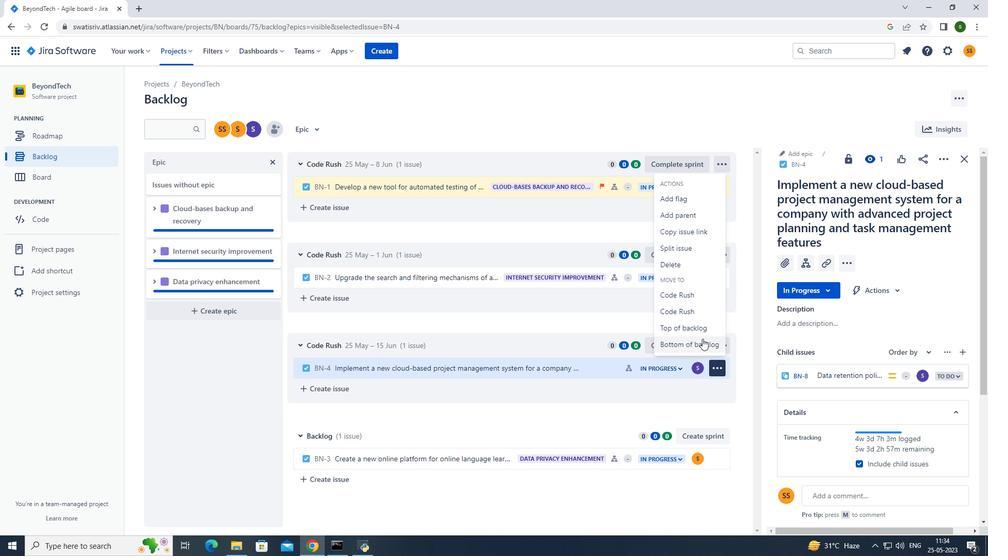
Action: Mouse moved to (521, 163)
Screenshot: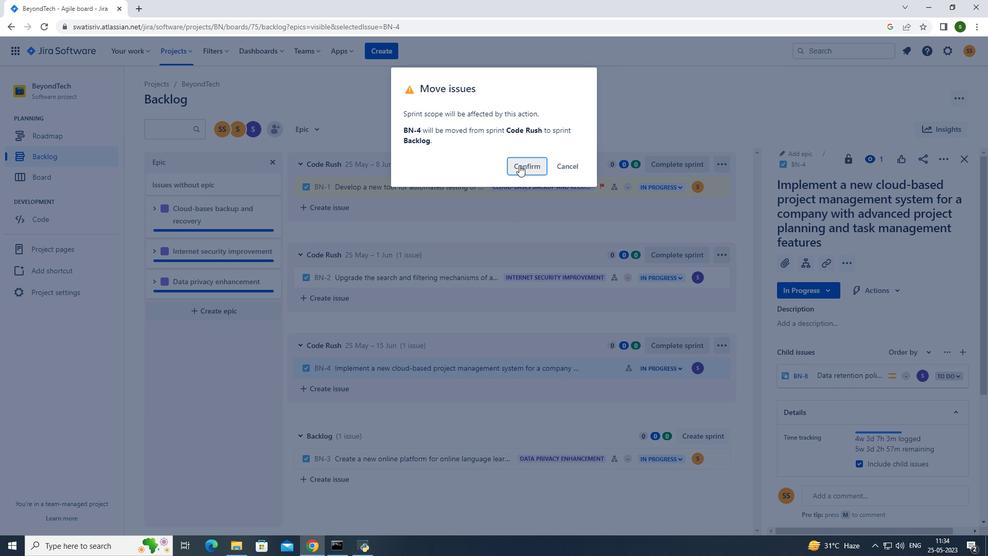 
Action: Mouse pressed left at (521, 163)
Screenshot: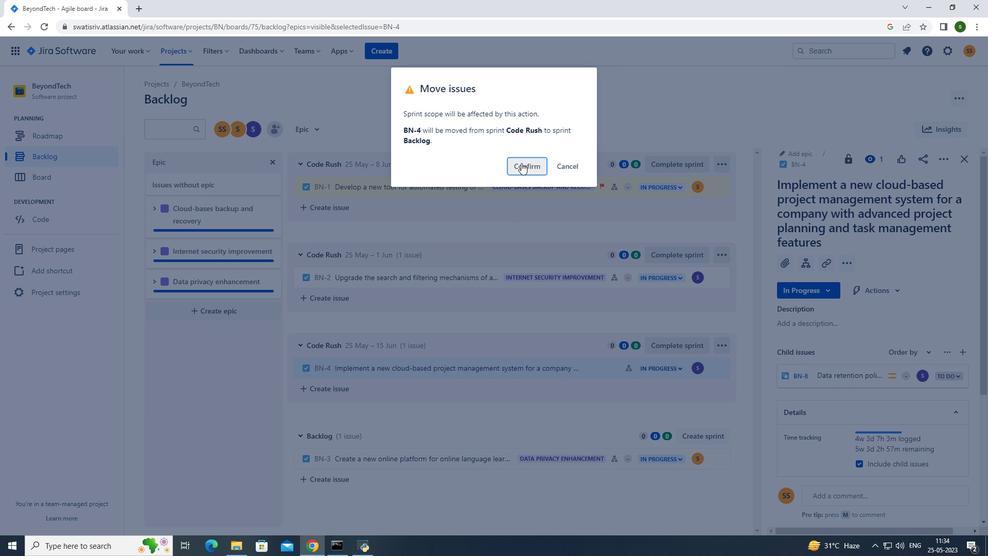
Action: Mouse moved to (514, 379)
Screenshot: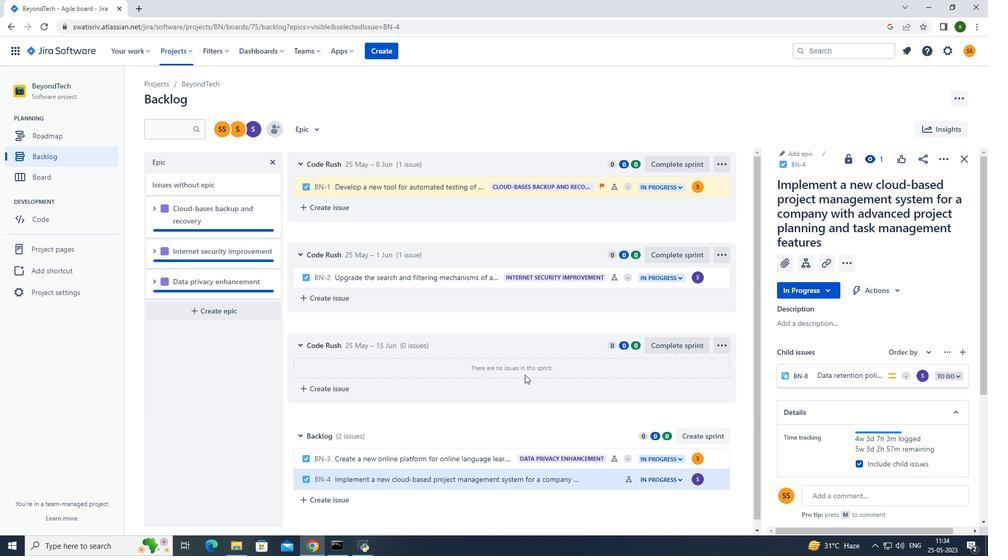 
Action: Mouse scrolled (514, 378) with delta (0, 0)
Screenshot: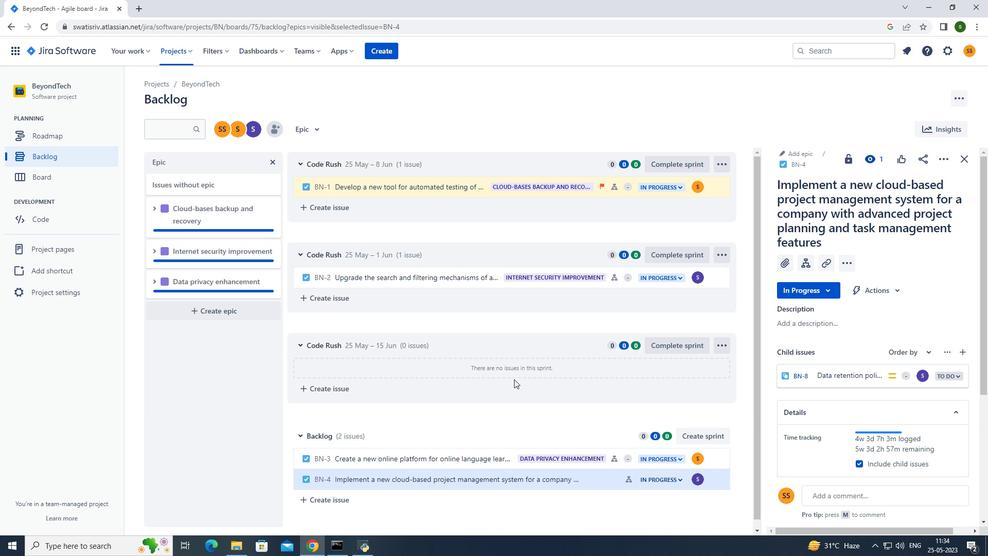 
Action: Mouse moved to (591, 467)
Screenshot: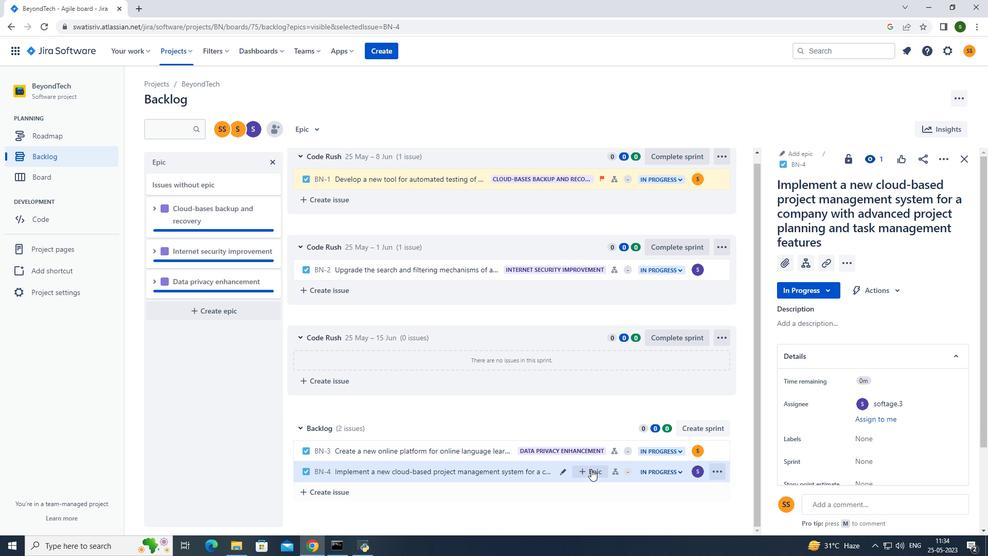 
Action: Mouse pressed left at (591, 467)
Screenshot: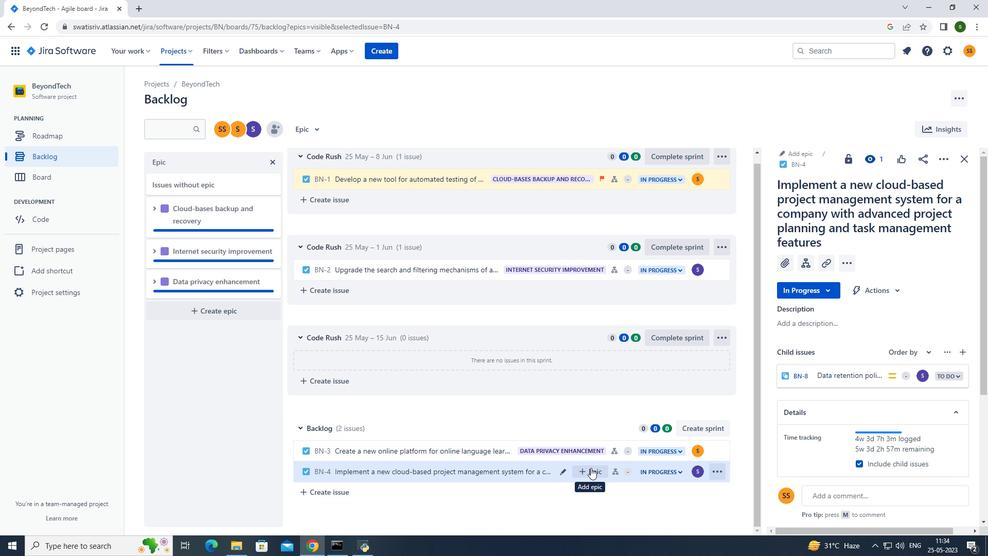 
Action: Mouse moved to (755, 428)
Screenshot: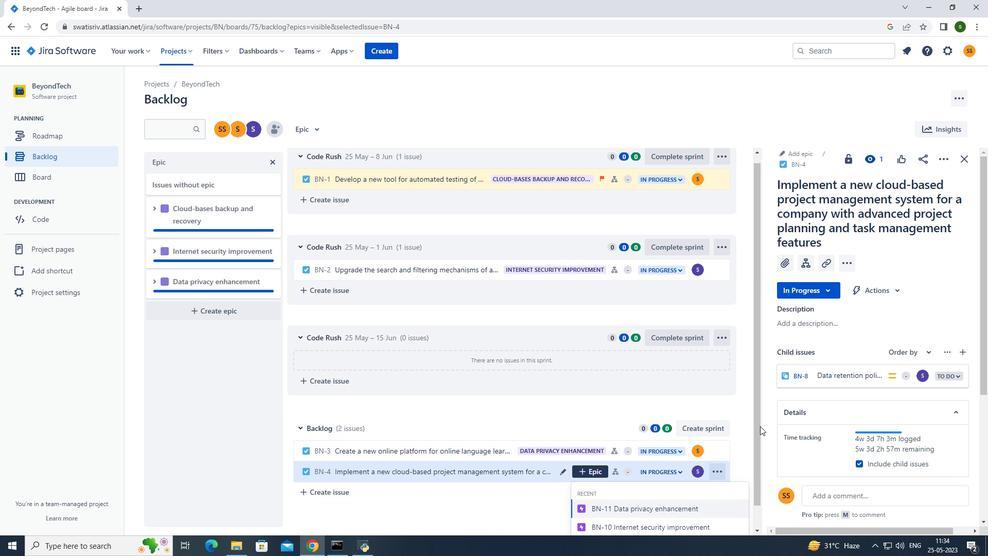 
Action: Mouse pressed left at (755, 428)
Screenshot: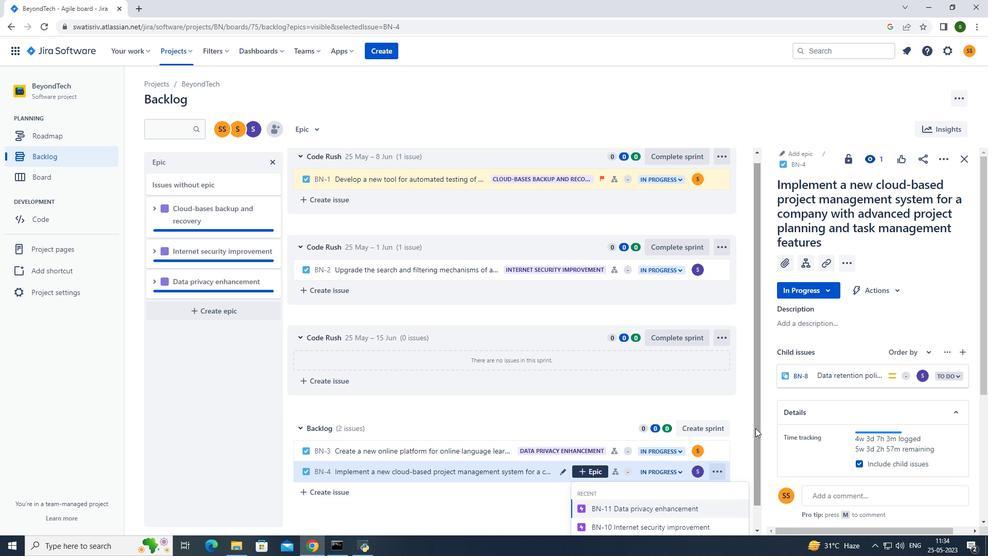 
Action: Mouse moved to (692, 524)
Screenshot: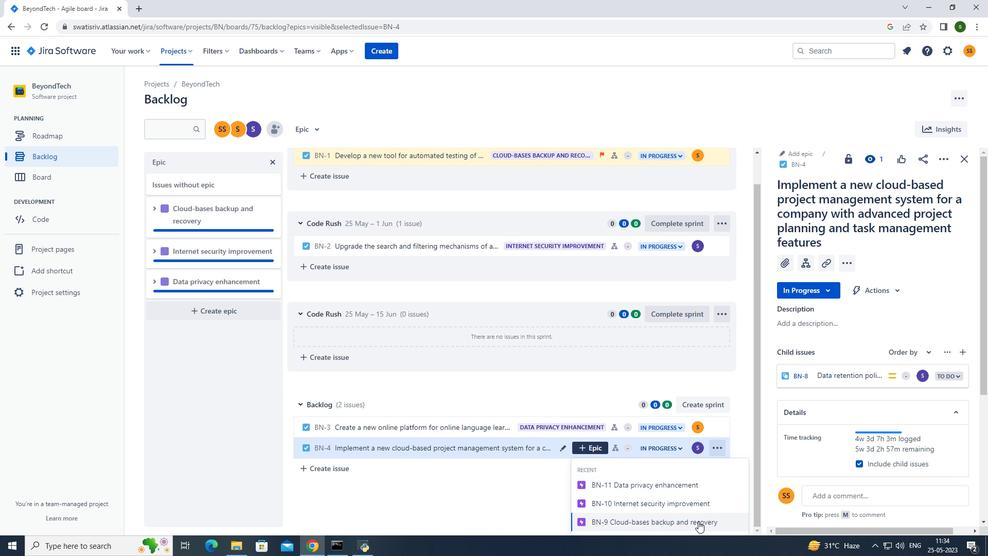 
Action: Mouse pressed left at (692, 524)
Screenshot: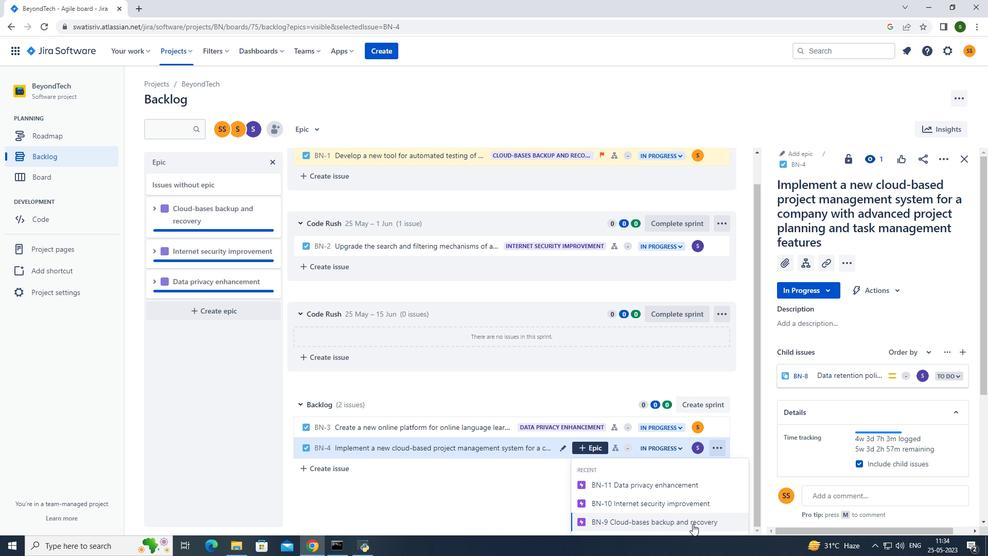 
Action: Mouse moved to (314, 132)
Screenshot: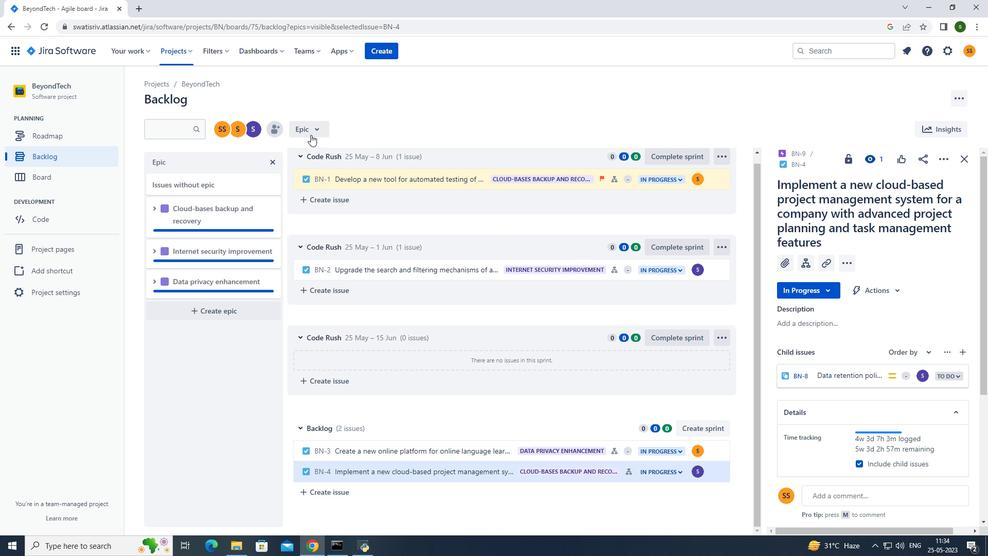 
Action: Mouse pressed left at (314, 132)
Screenshot: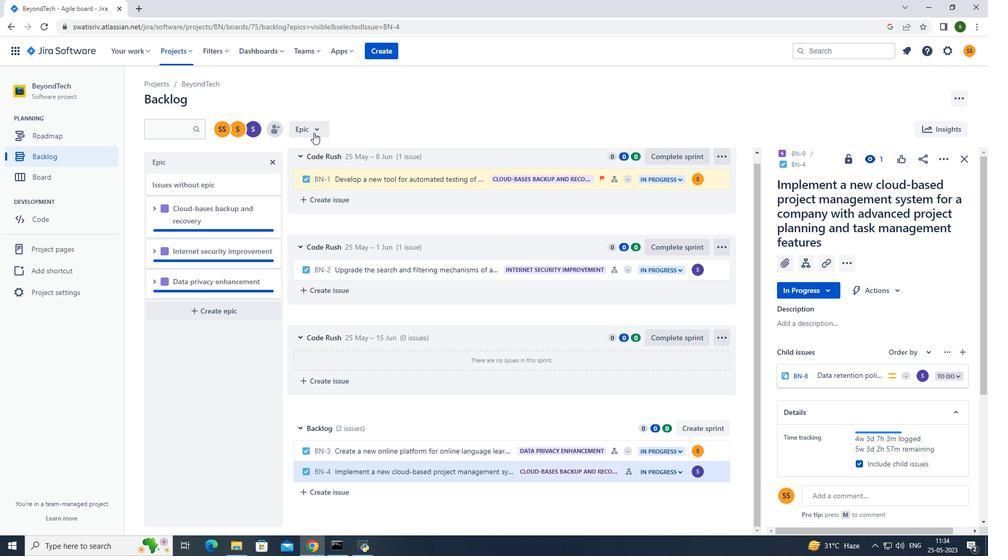 
Action: Mouse moved to (355, 180)
Screenshot: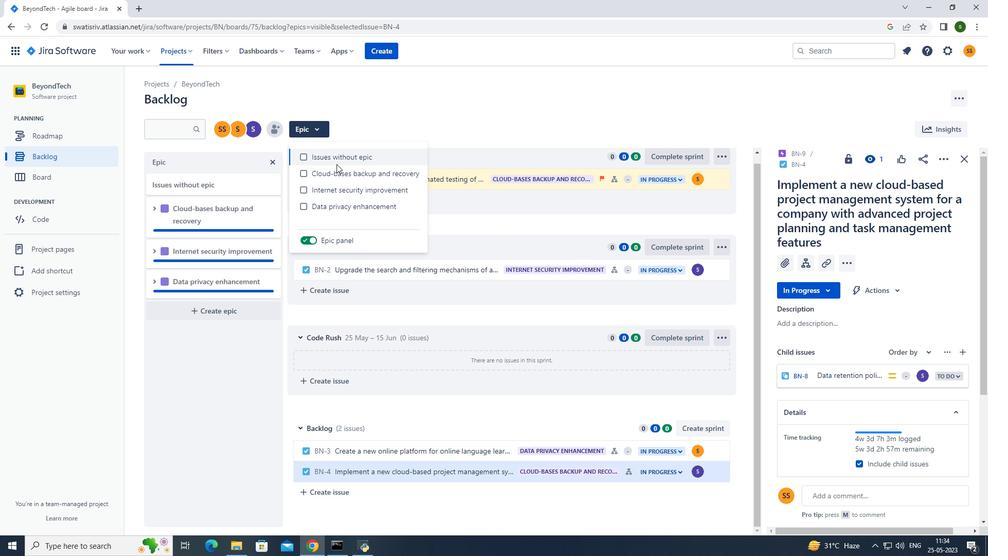 
Action: Mouse pressed left at (355, 180)
Screenshot: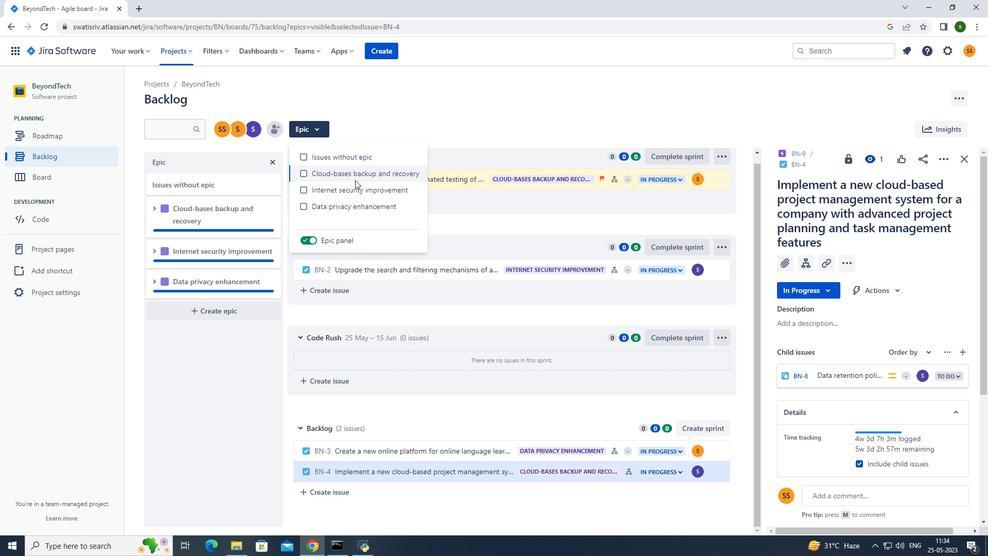 
Action: Mouse moved to (484, 103)
Screenshot: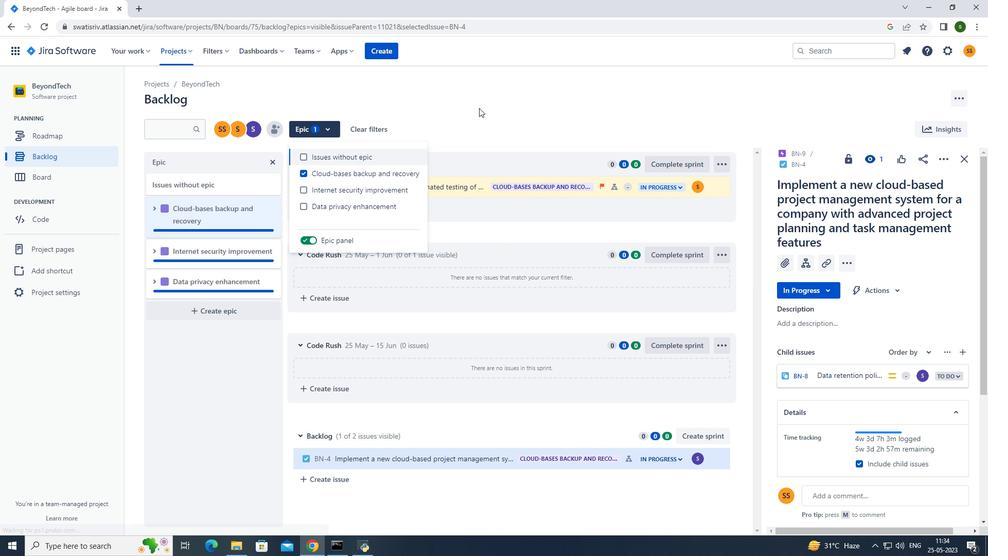 
Action: Mouse pressed left at (484, 103)
Screenshot: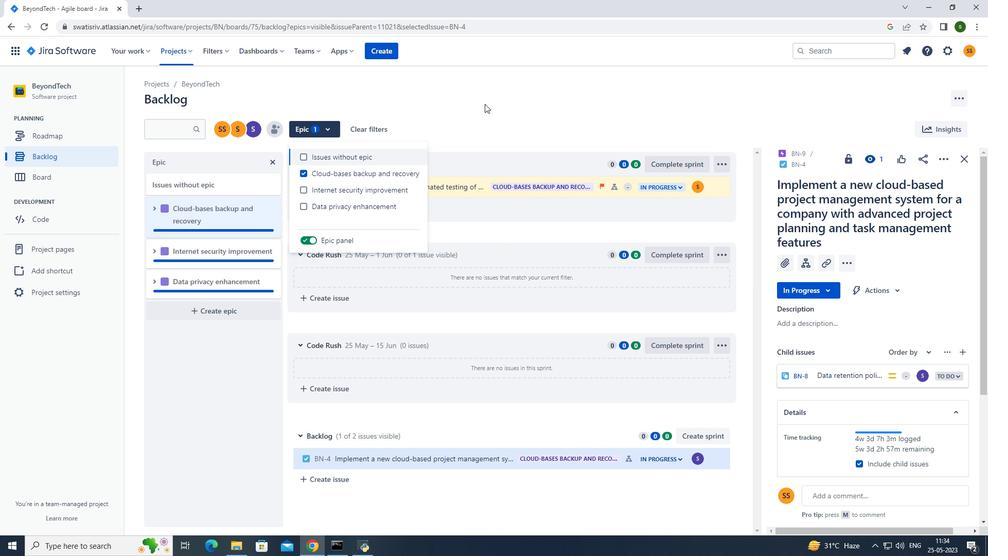 
Action: Mouse moved to (487, 103)
Screenshot: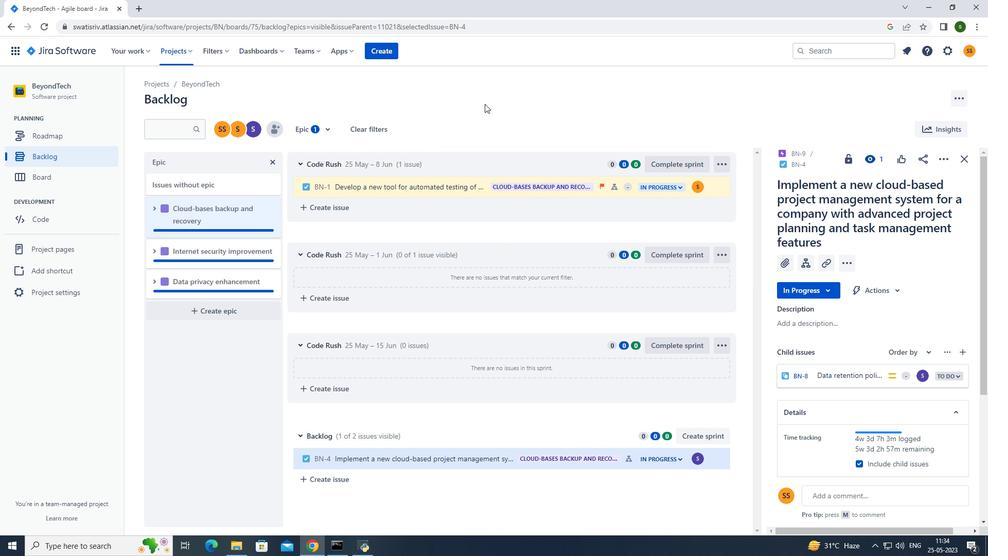 
